 Task: Find connections with filter location Sirumugai with filter topic #nowhiringwith filter profile language Potuguese with filter current company Rebel Foods with filter school D.A.V.P.G College, Dehradun with filter industry Personal Care Services with filter service category Editing with filter keywords title Overseer
Action: Mouse moved to (508, 72)
Screenshot: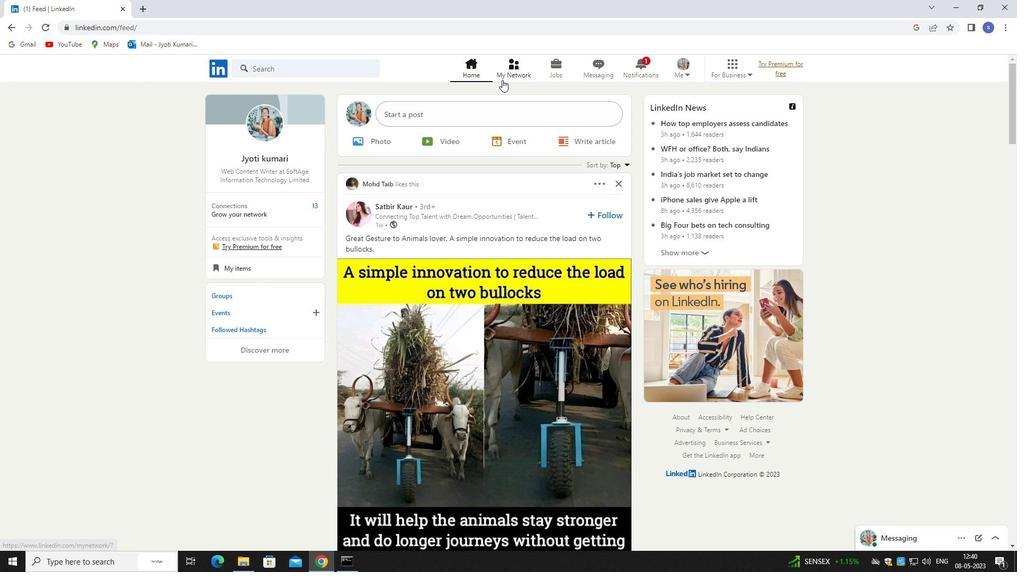 
Action: Mouse pressed left at (508, 72)
Screenshot: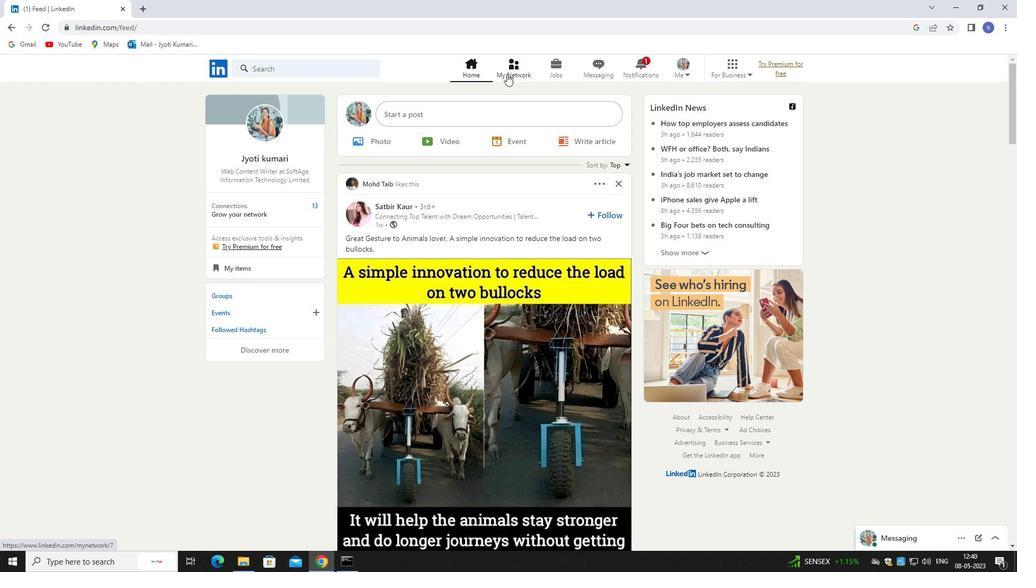 
Action: Mouse pressed left at (508, 72)
Screenshot: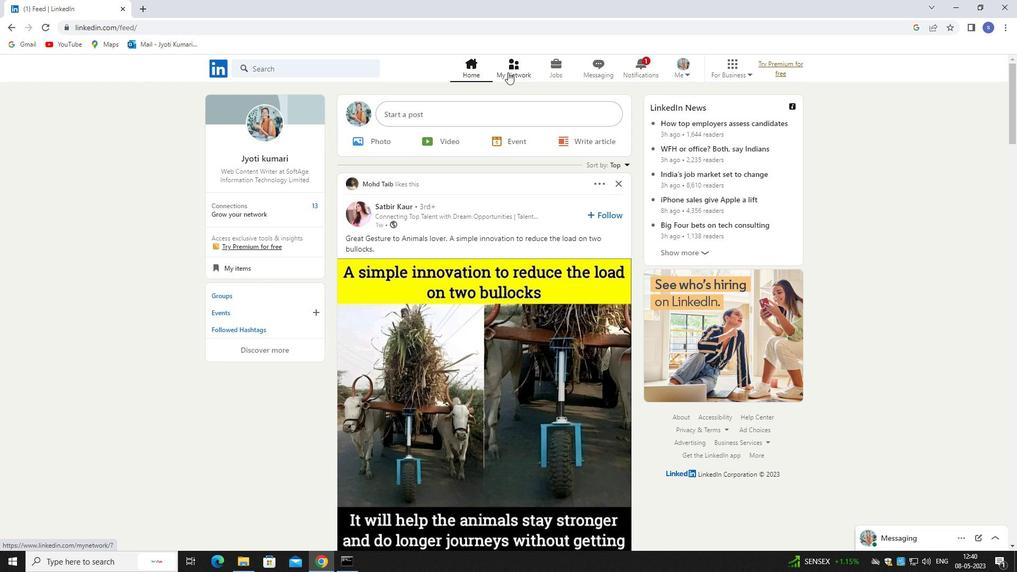 
Action: Mouse moved to (334, 126)
Screenshot: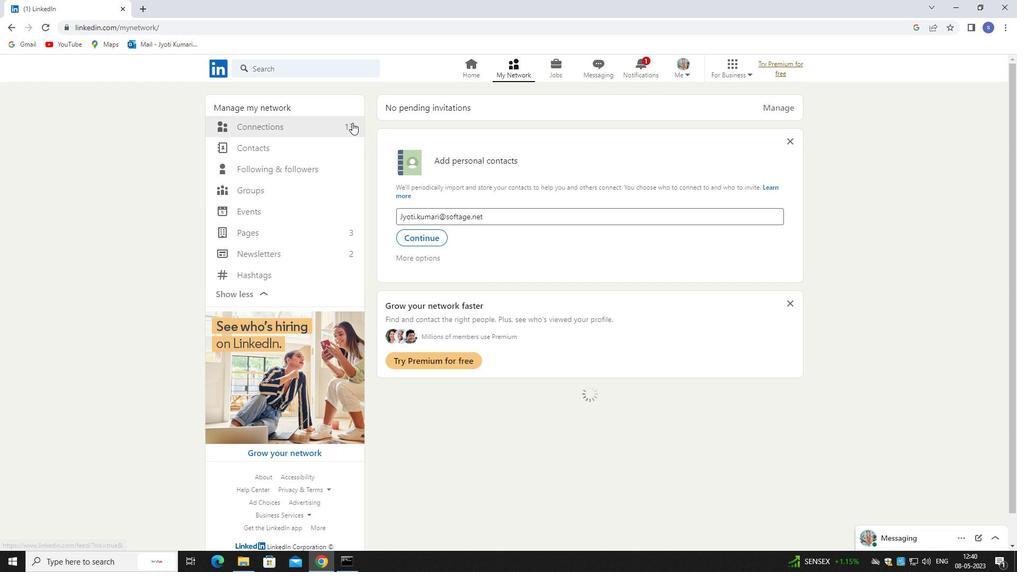 
Action: Mouse pressed left at (334, 126)
Screenshot: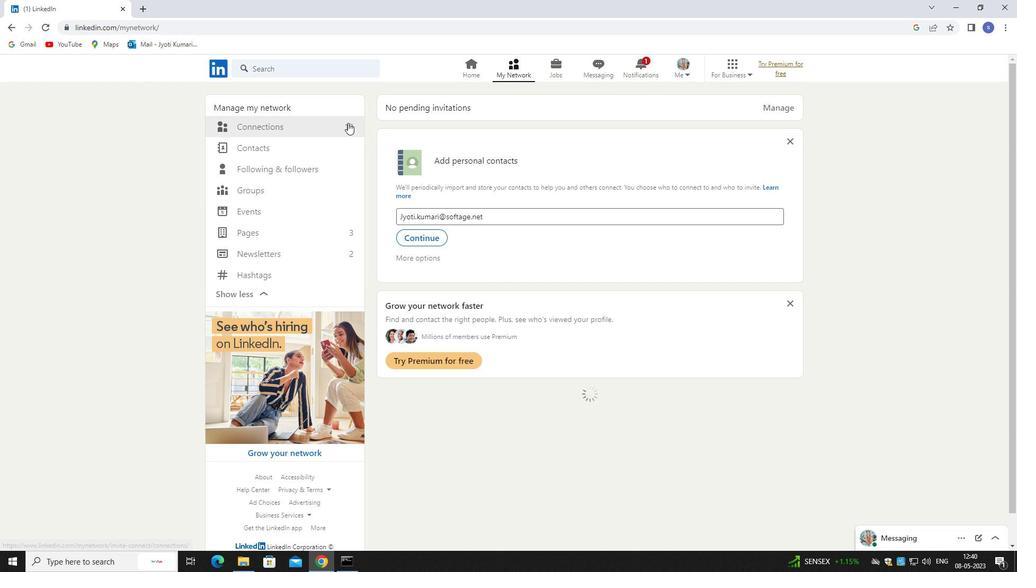 
Action: Mouse moved to (334, 126)
Screenshot: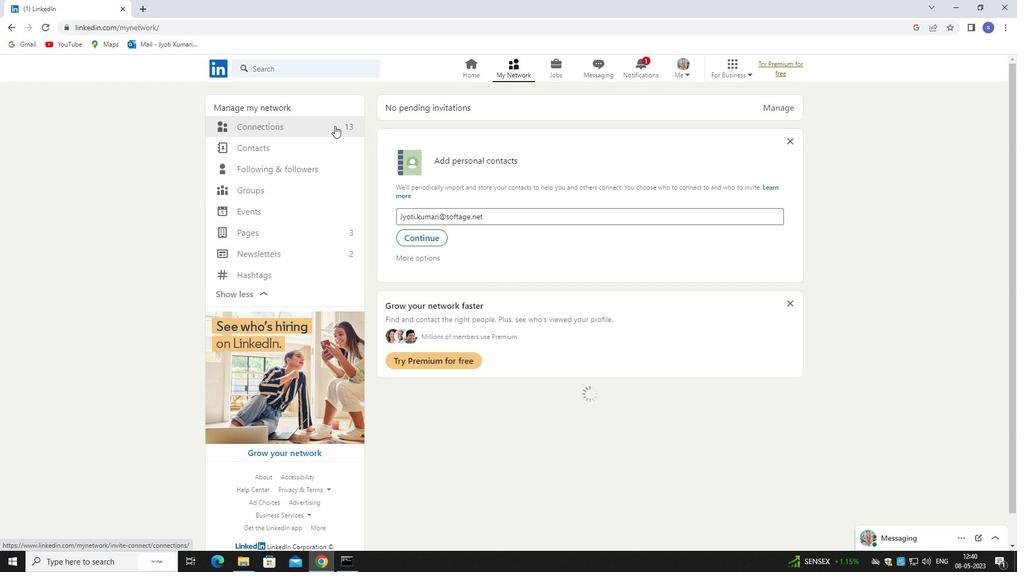 
Action: Mouse pressed left at (334, 126)
Screenshot: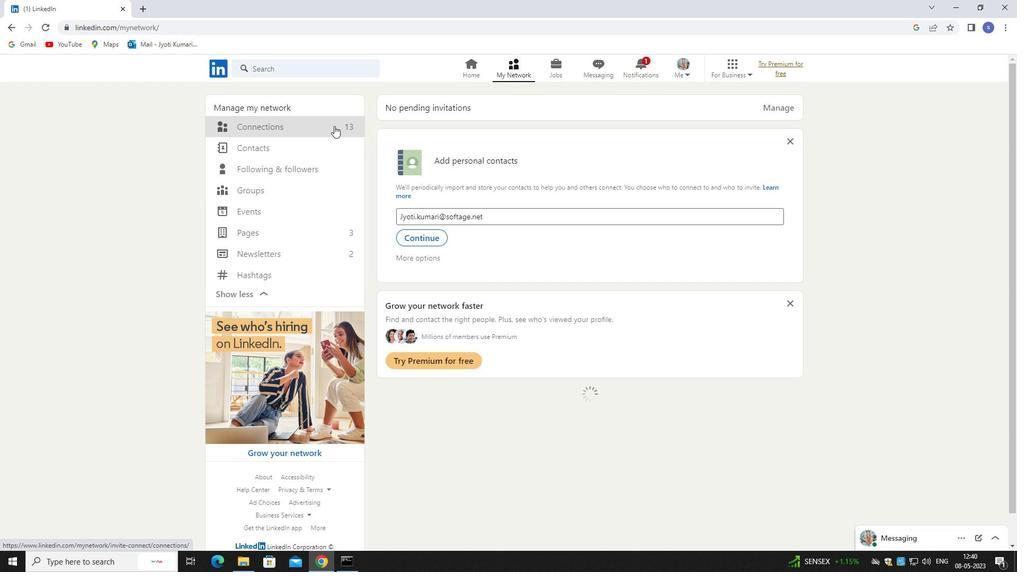 
Action: Mouse moved to (573, 123)
Screenshot: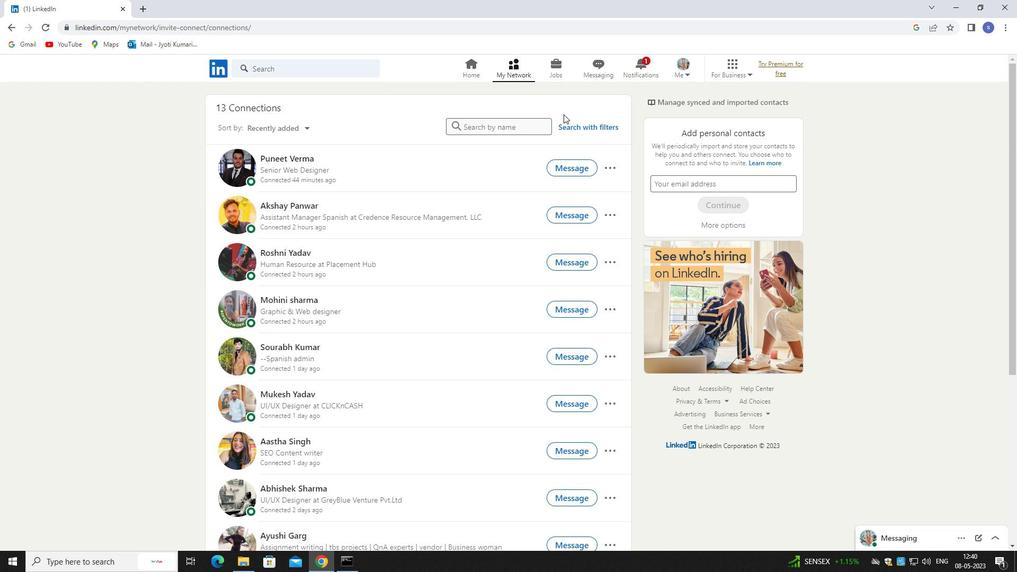 
Action: Mouse pressed left at (573, 123)
Screenshot: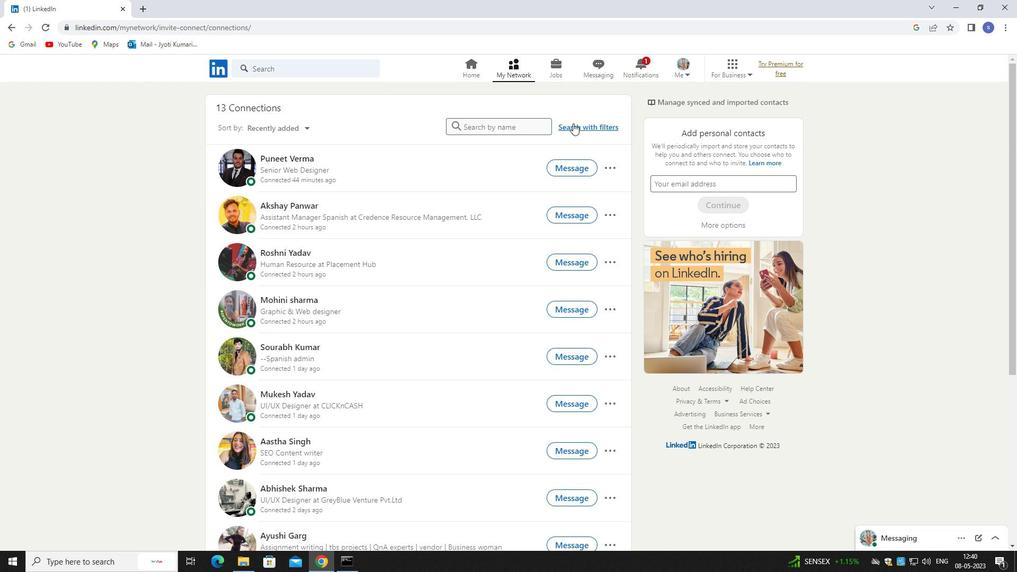 
Action: Mouse moved to (539, 96)
Screenshot: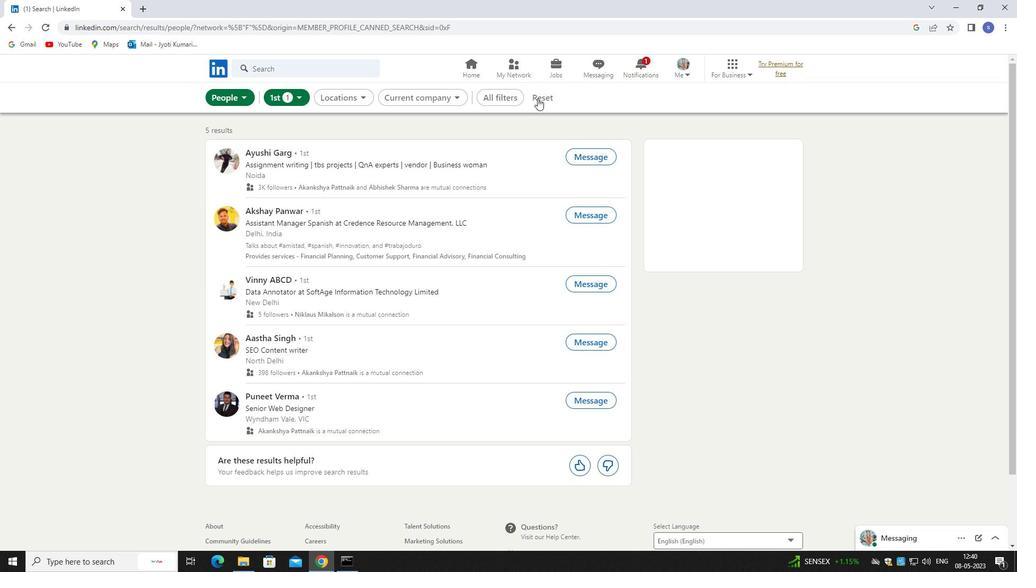 
Action: Mouse pressed left at (539, 96)
Screenshot: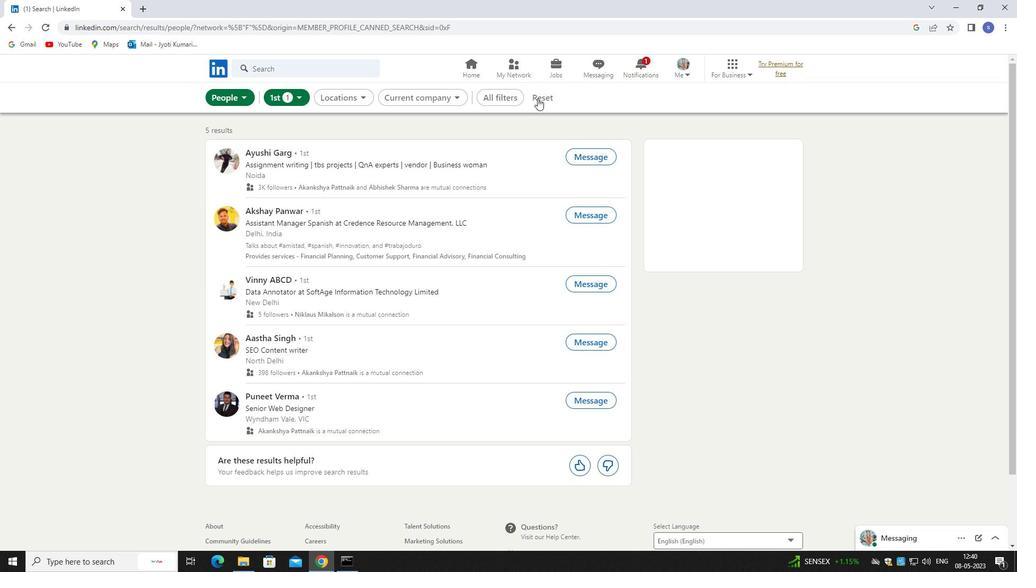 
Action: Mouse moved to (533, 95)
Screenshot: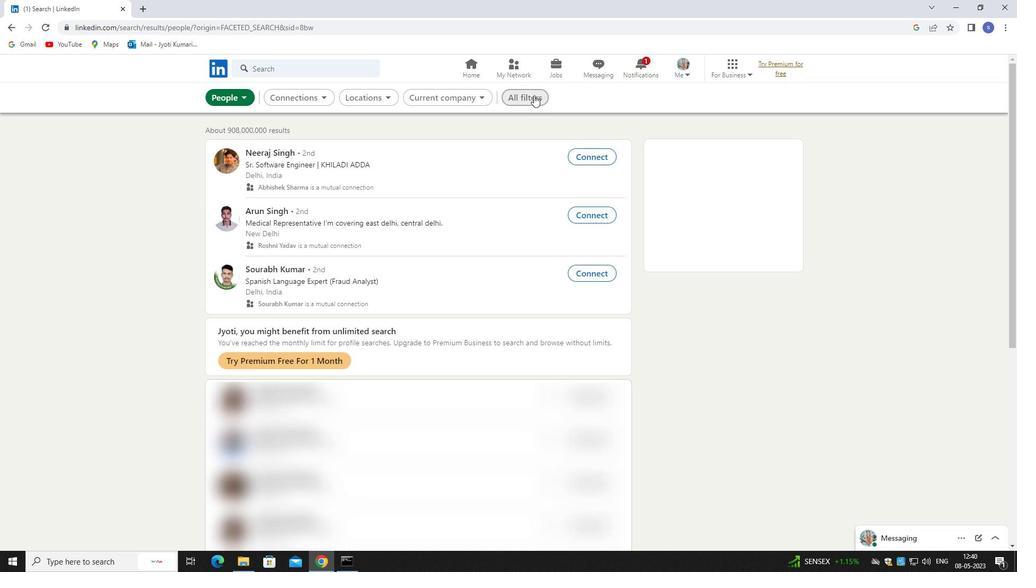 
Action: Mouse pressed left at (533, 95)
Screenshot: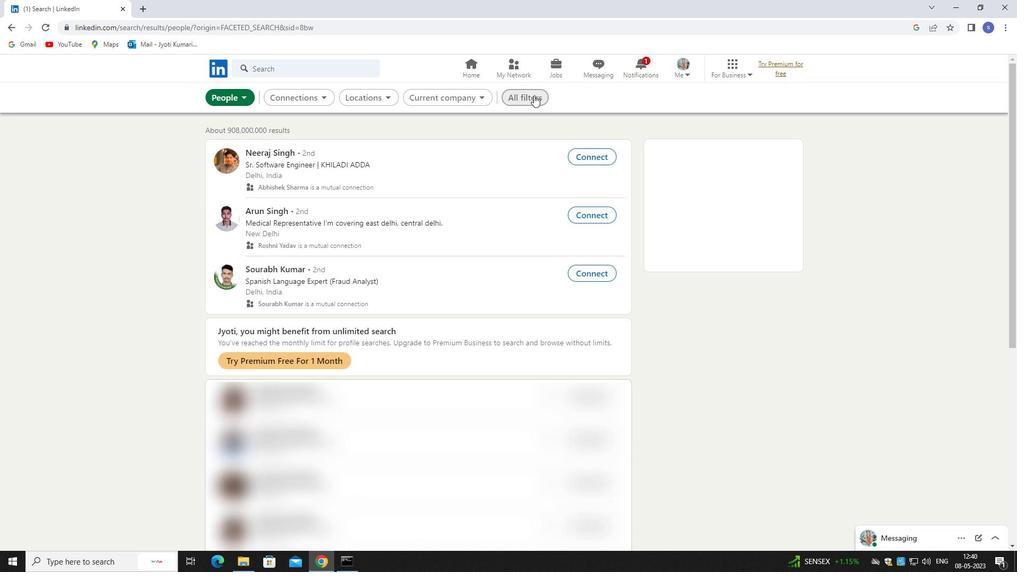 
Action: Mouse moved to (884, 410)
Screenshot: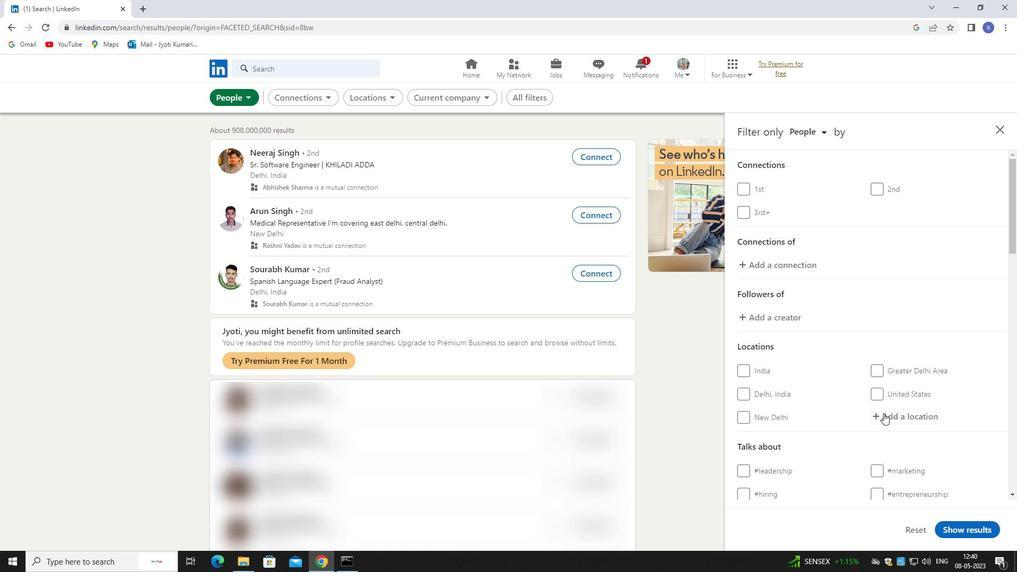
Action: Mouse pressed left at (884, 410)
Screenshot: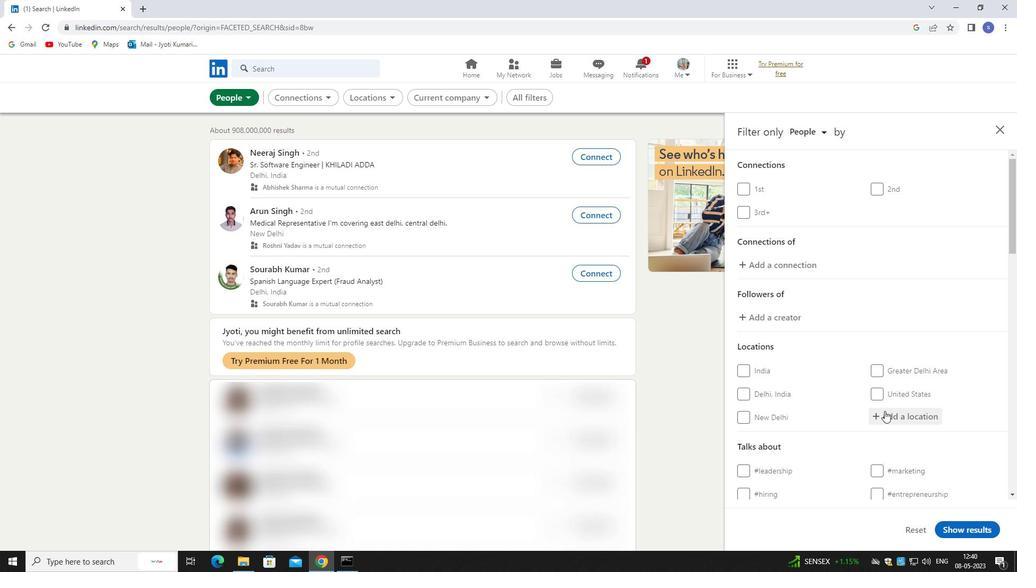 
Action: Mouse moved to (828, 375)
Screenshot: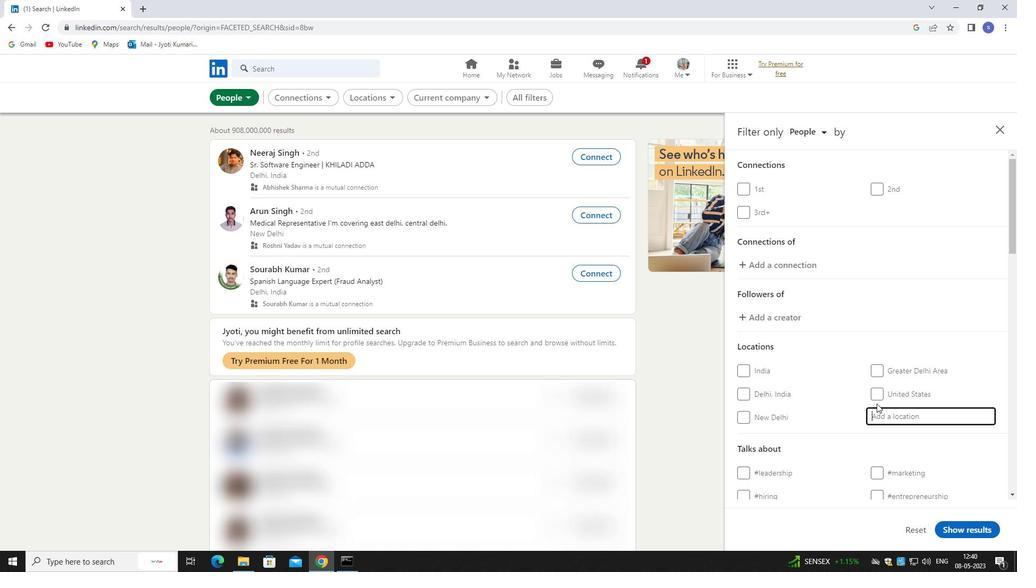 
Action: Key pressed sirumuh<Key.backspace>gai<Key.enter>
Screenshot: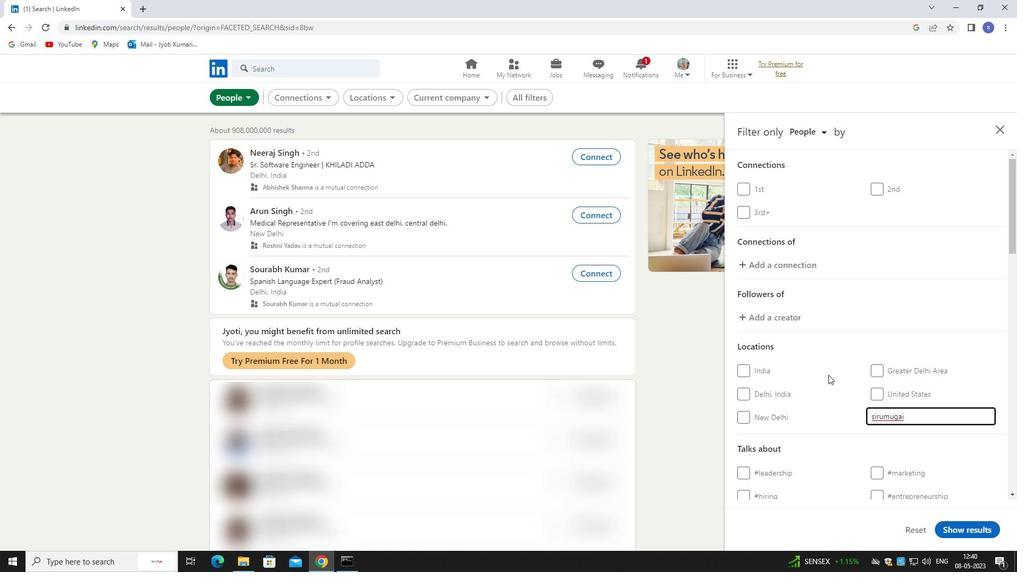 
Action: Mouse moved to (883, 406)
Screenshot: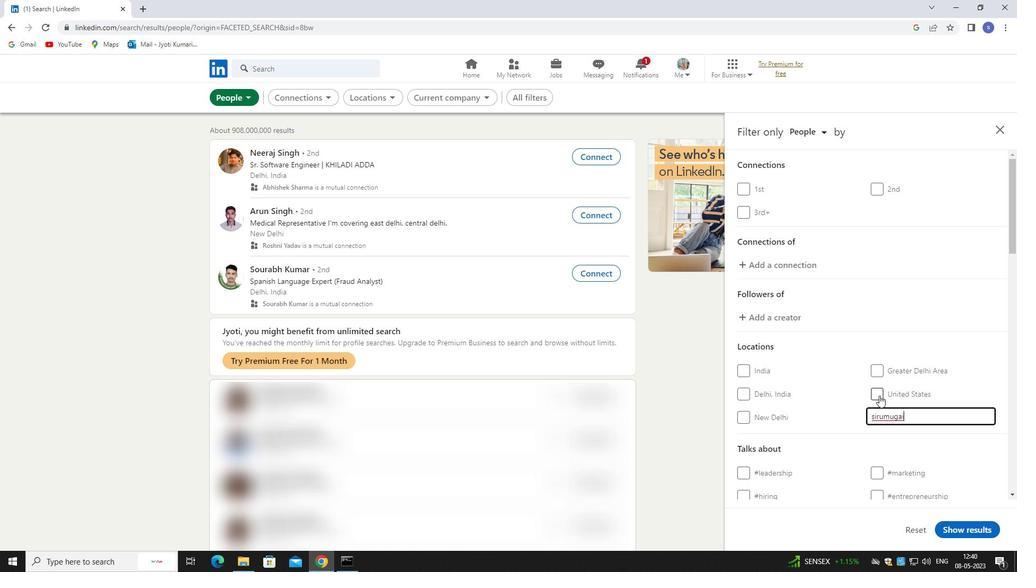 
Action: Mouse scrolled (883, 405) with delta (0, 0)
Screenshot: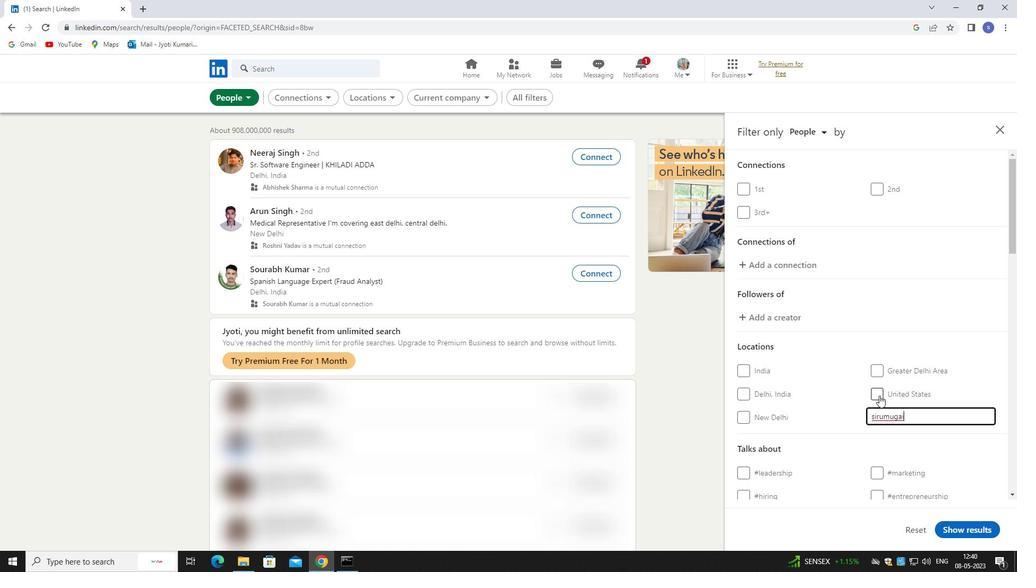 
Action: Mouse moved to (886, 412)
Screenshot: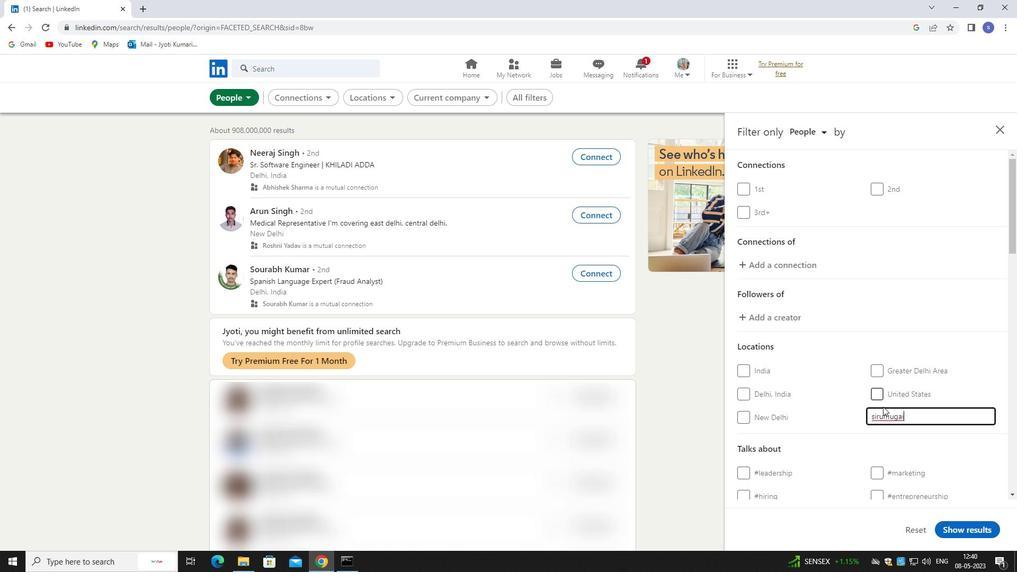 
Action: Mouse scrolled (886, 412) with delta (0, 0)
Screenshot: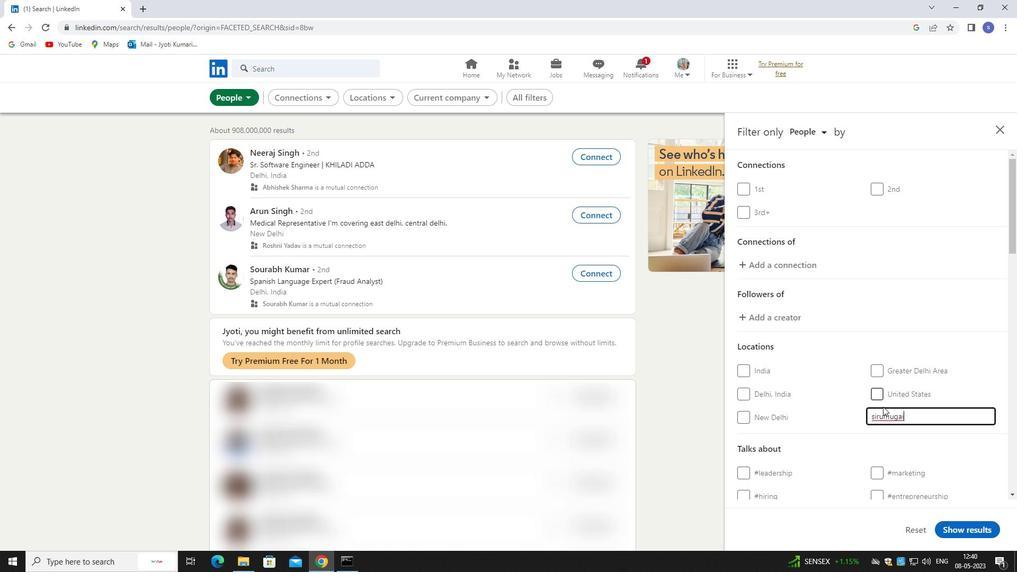 
Action: Mouse moved to (886, 415)
Screenshot: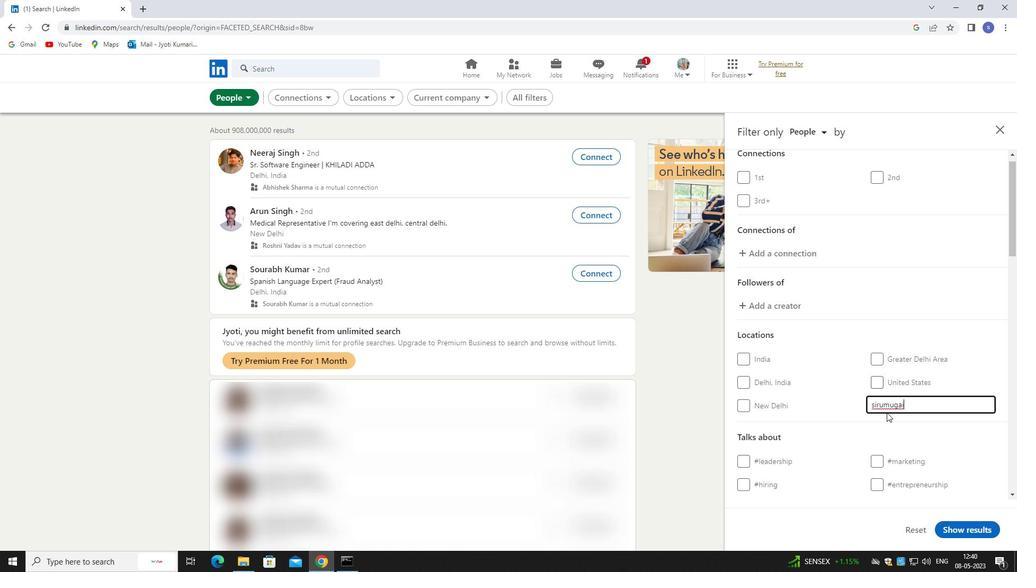 
Action: Mouse scrolled (886, 415) with delta (0, 0)
Screenshot: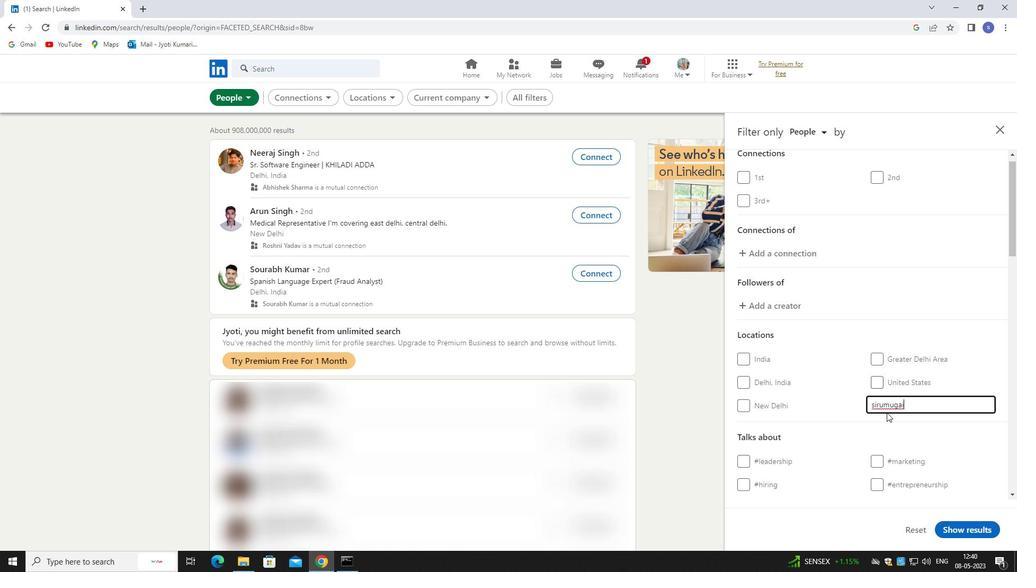 
Action: Mouse moved to (912, 353)
Screenshot: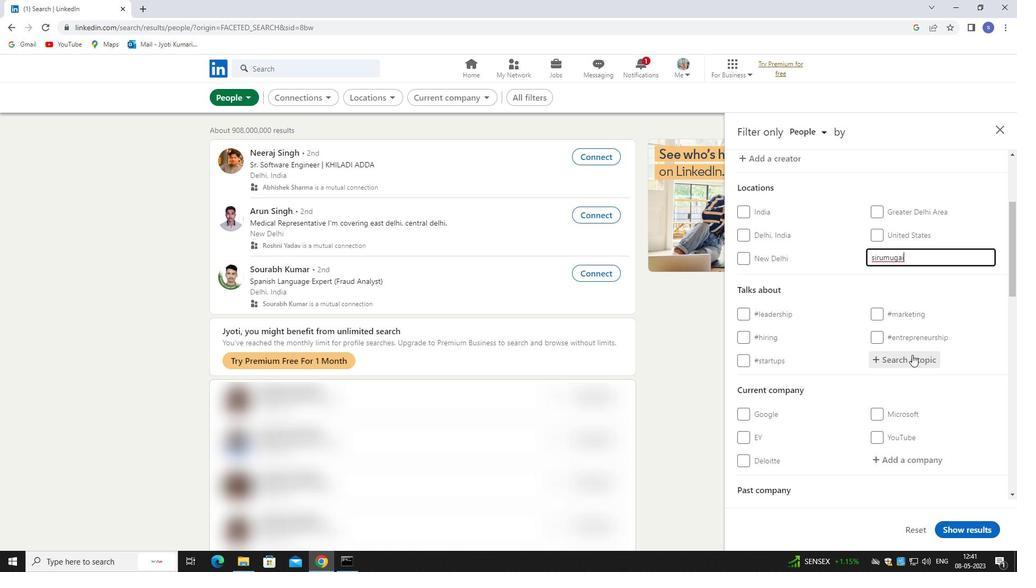 
Action: Mouse pressed left at (912, 353)
Screenshot: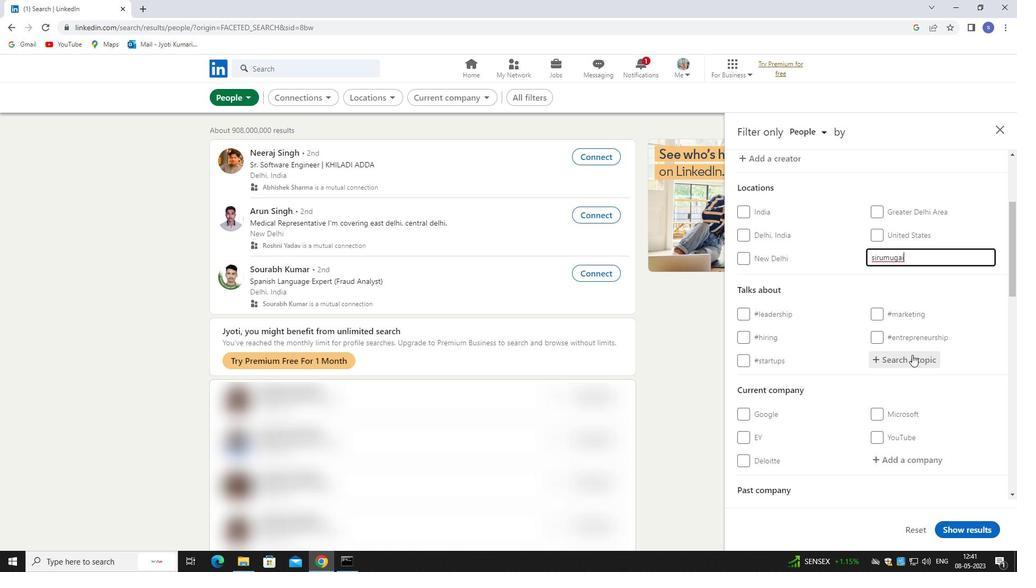 
Action: Mouse moved to (913, 360)
Screenshot: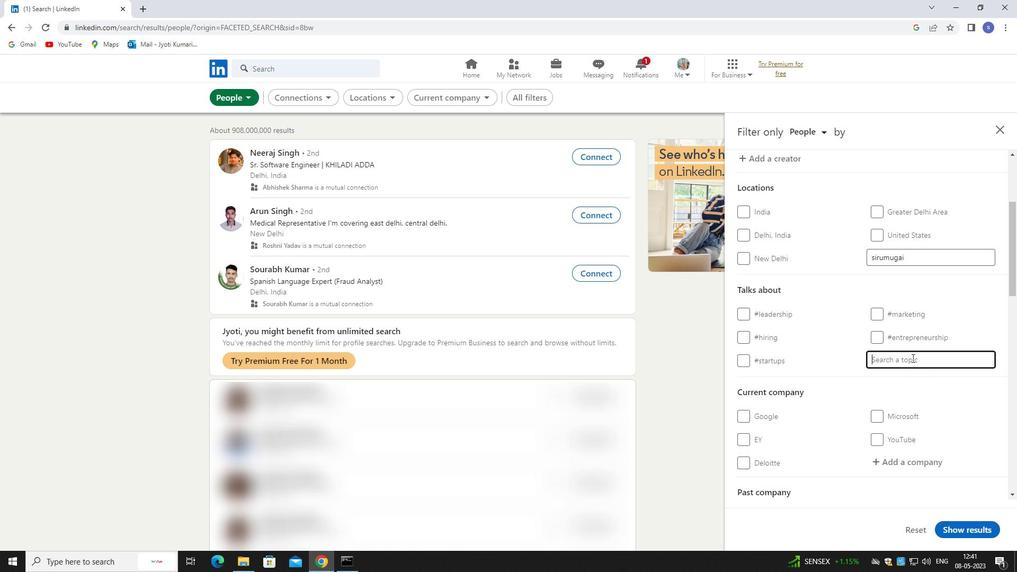 
Action: Key pressed nowhiri
Screenshot: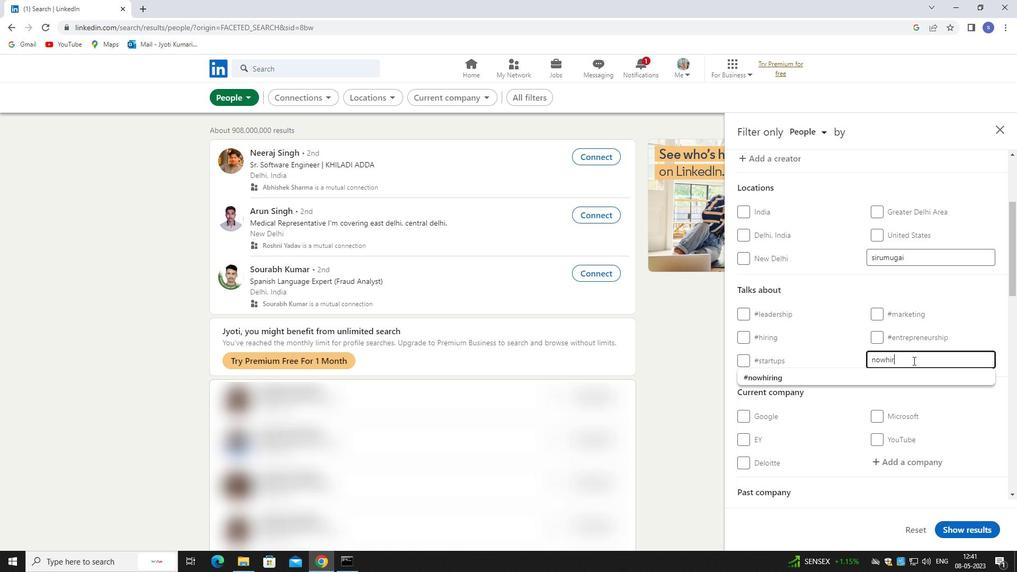 
Action: Mouse moved to (818, 375)
Screenshot: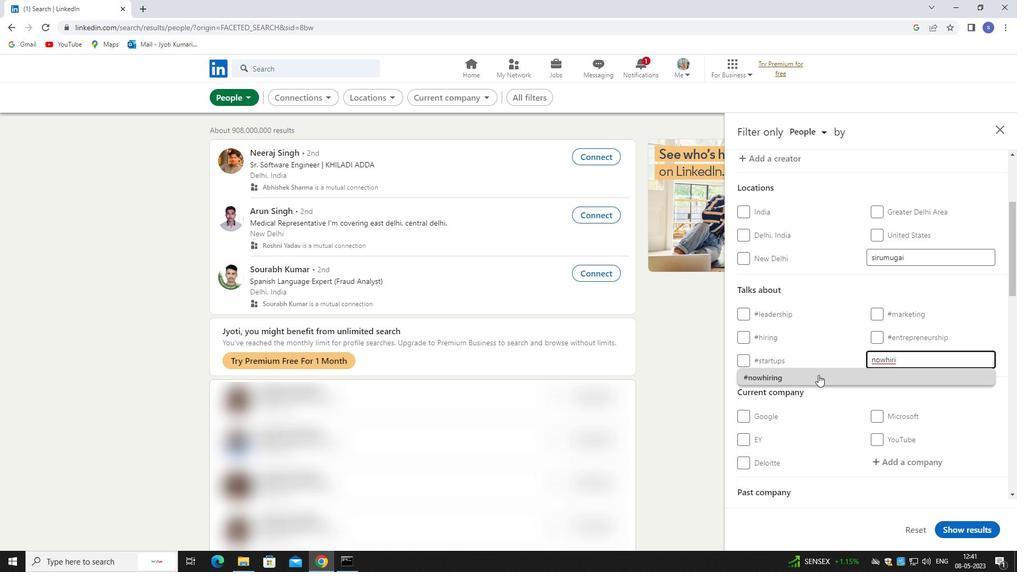
Action: Mouse pressed left at (818, 375)
Screenshot: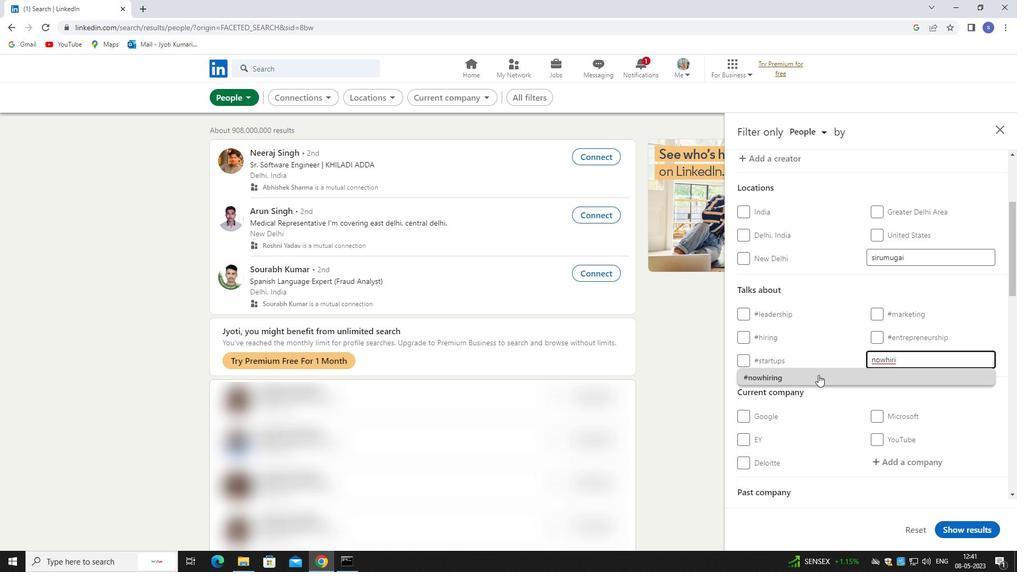 
Action: Mouse moved to (854, 397)
Screenshot: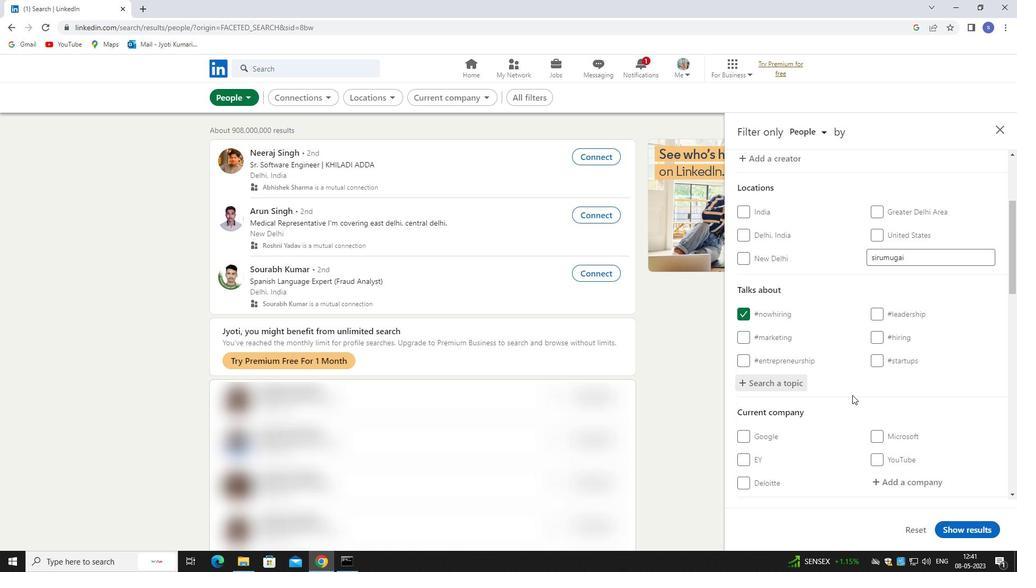
Action: Mouse scrolled (854, 397) with delta (0, 0)
Screenshot: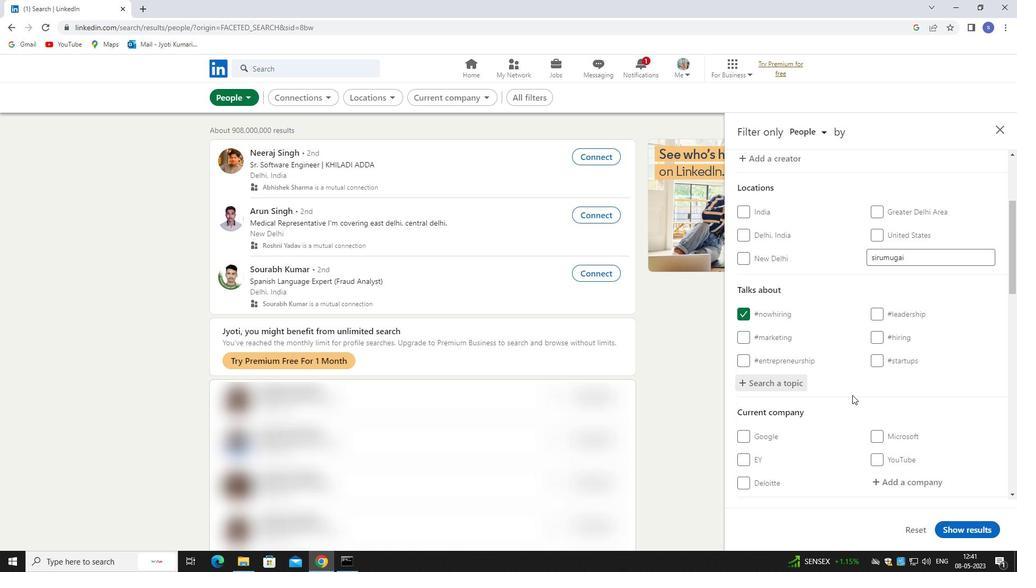 
Action: Mouse moved to (875, 415)
Screenshot: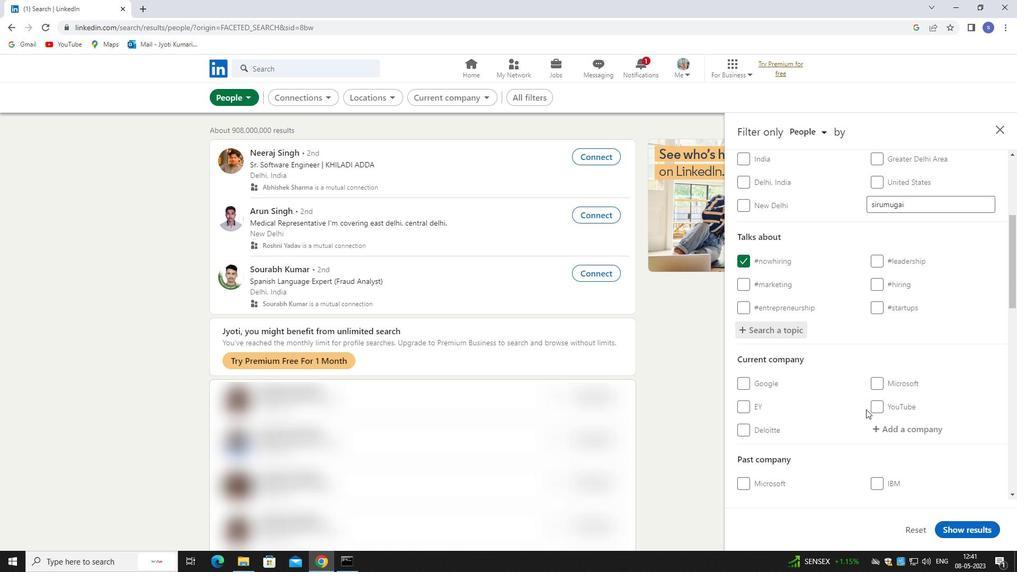 
Action: Mouse scrolled (875, 415) with delta (0, 0)
Screenshot: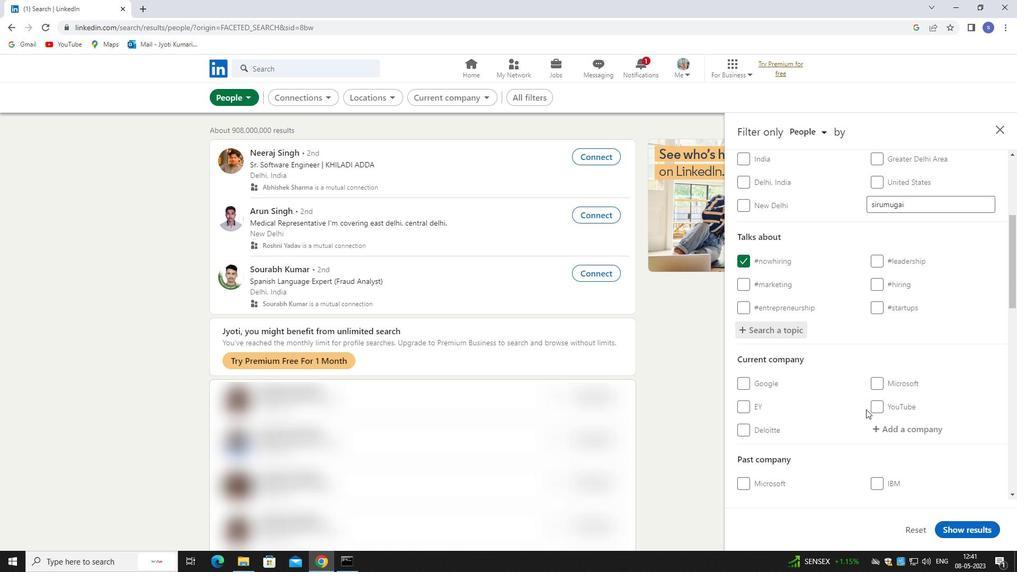 
Action: Mouse moved to (918, 378)
Screenshot: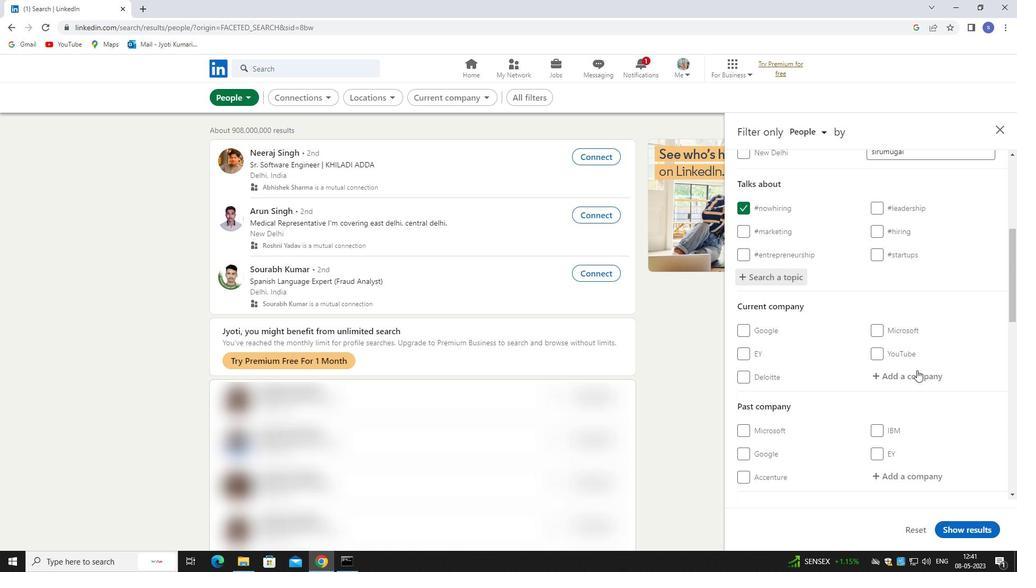 
Action: Mouse pressed left at (918, 378)
Screenshot: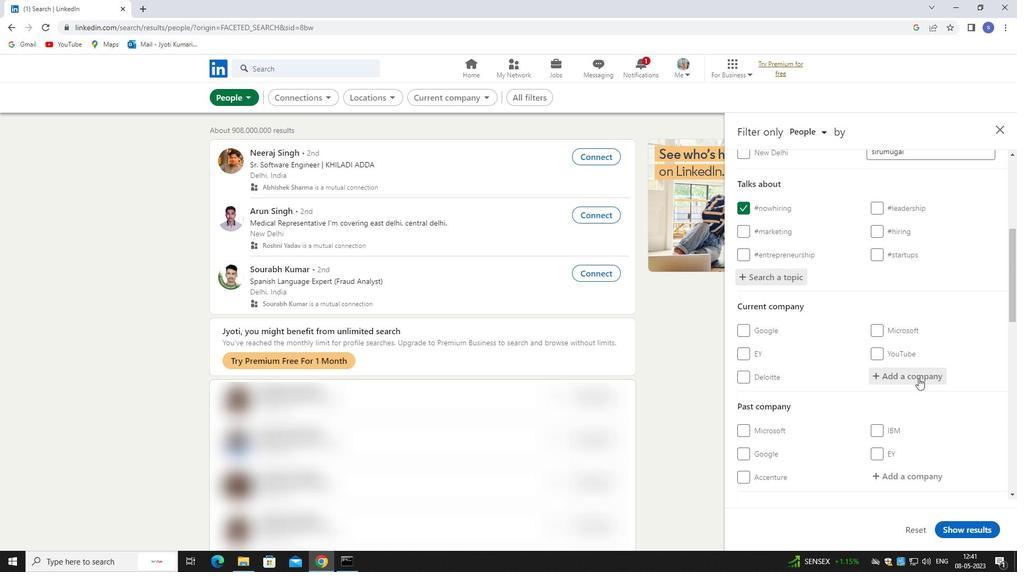 
Action: Mouse moved to (882, 363)
Screenshot: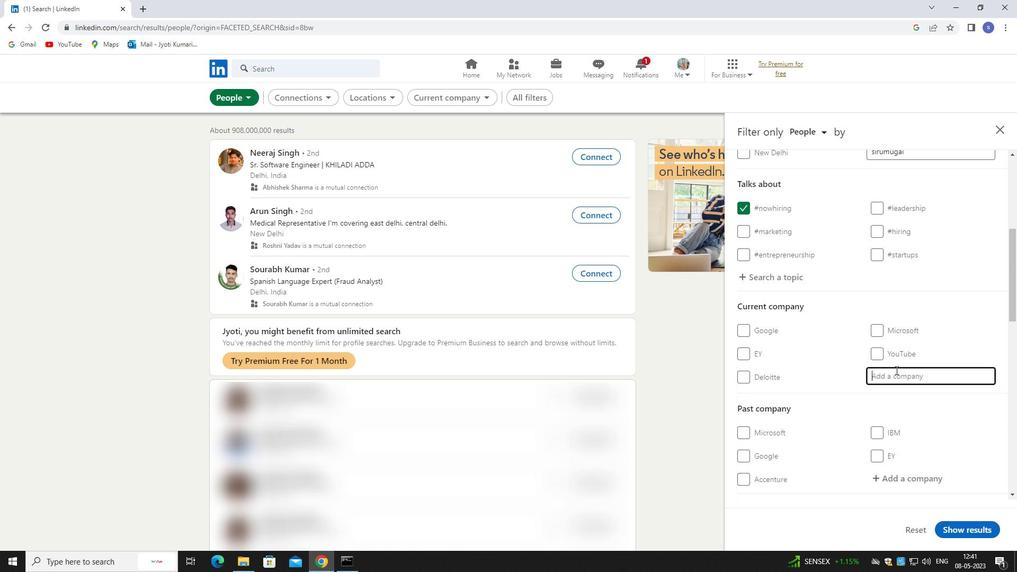 
Action: Key pressed <Key.shift>REBEL<Key.space>F
Screenshot: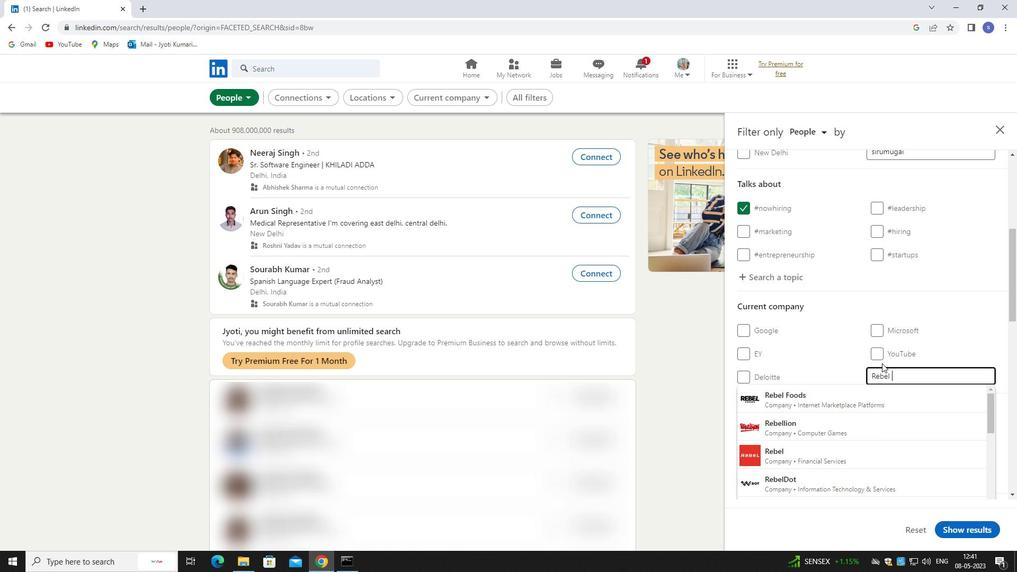 
Action: Mouse moved to (851, 402)
Screenshot: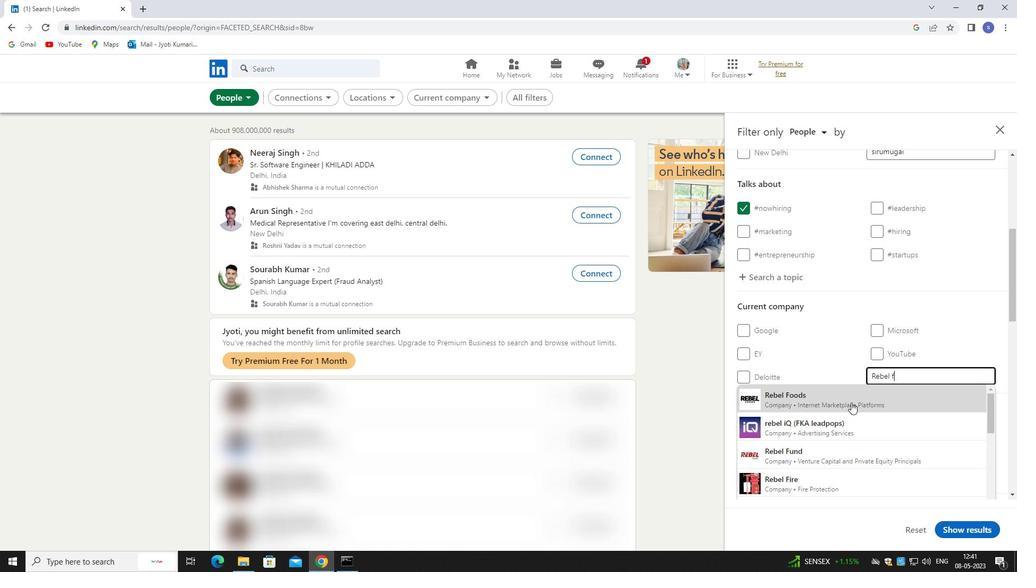 
Action: Mouse pressed left at (851, 402)
Screenshot: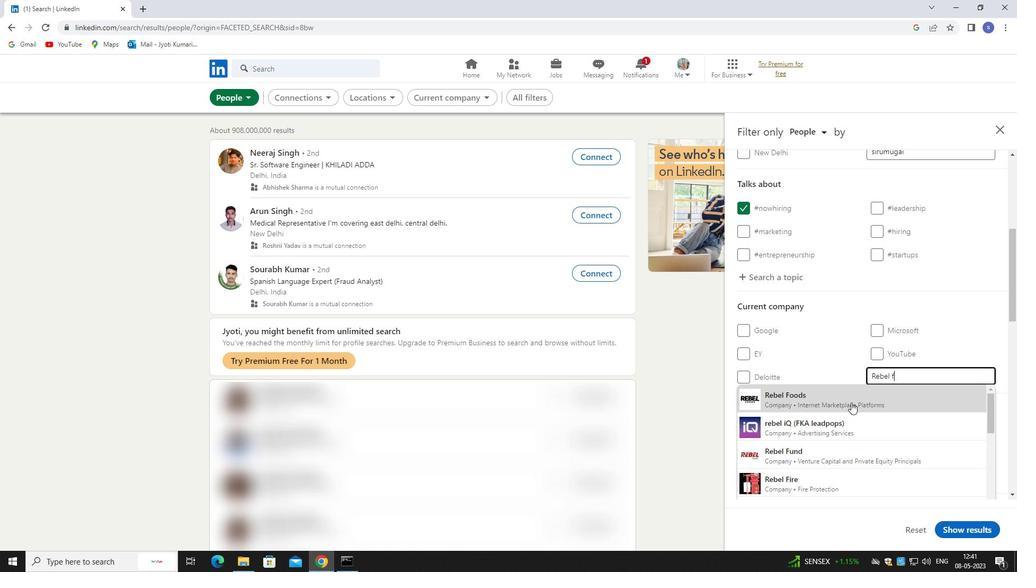 
Action: Mouse moved to (858, 407)
Screenshot: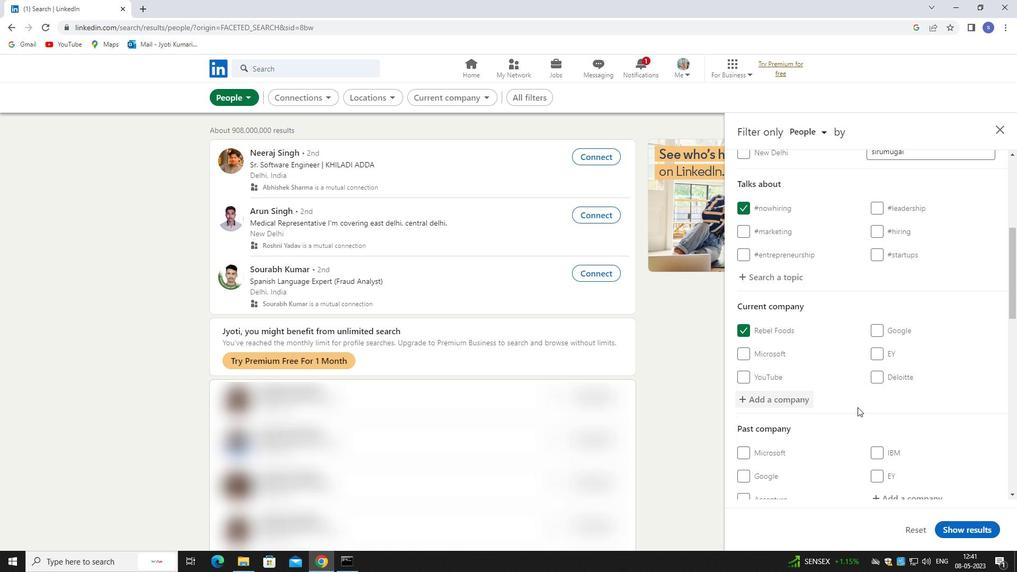 
Action: Mouse scrolled (858, 407) with delta (0, 0)
Screenshot: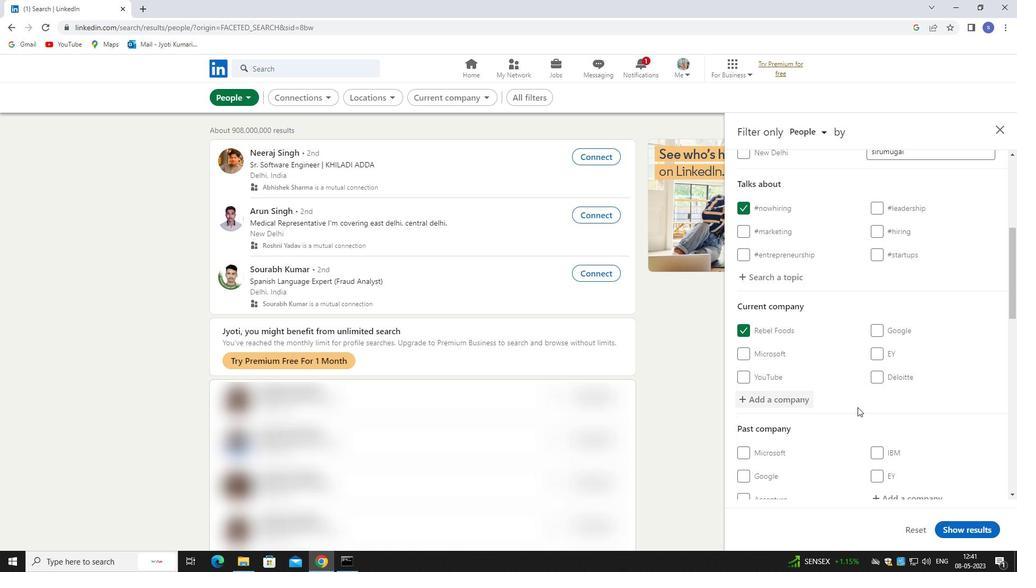
Action: Mouse moved to (858, 407)
Screenshot: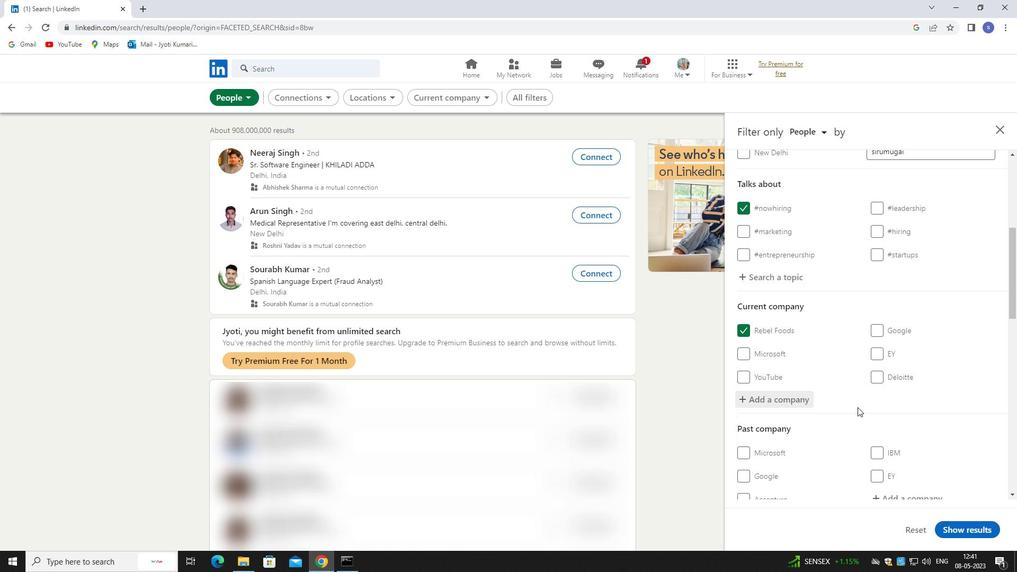 
Action: Mouse scrolled (858, 407) with delta (0, 0)
Screenshot: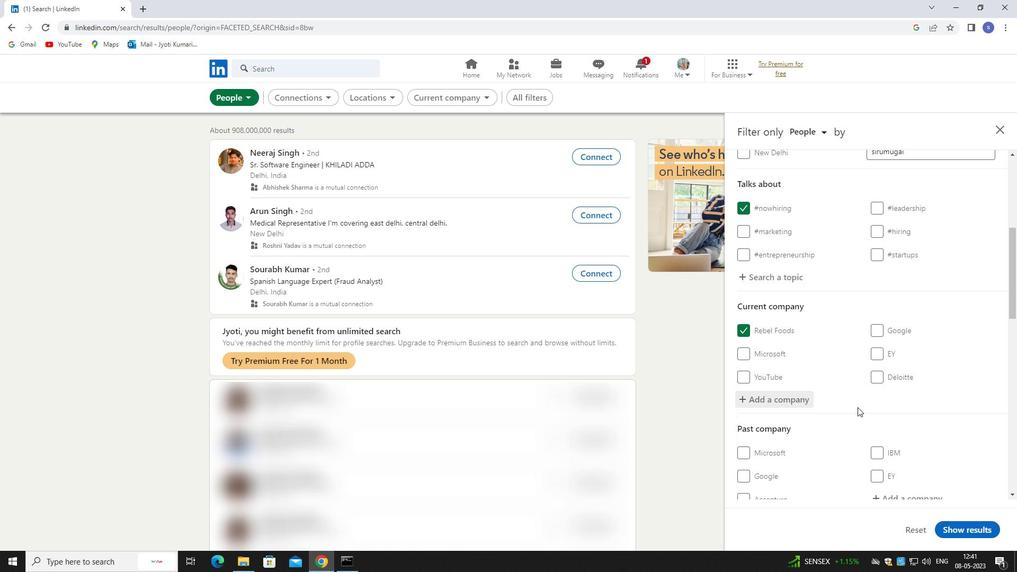 
Action: Mouse moved to (859, 408)
Screenshot: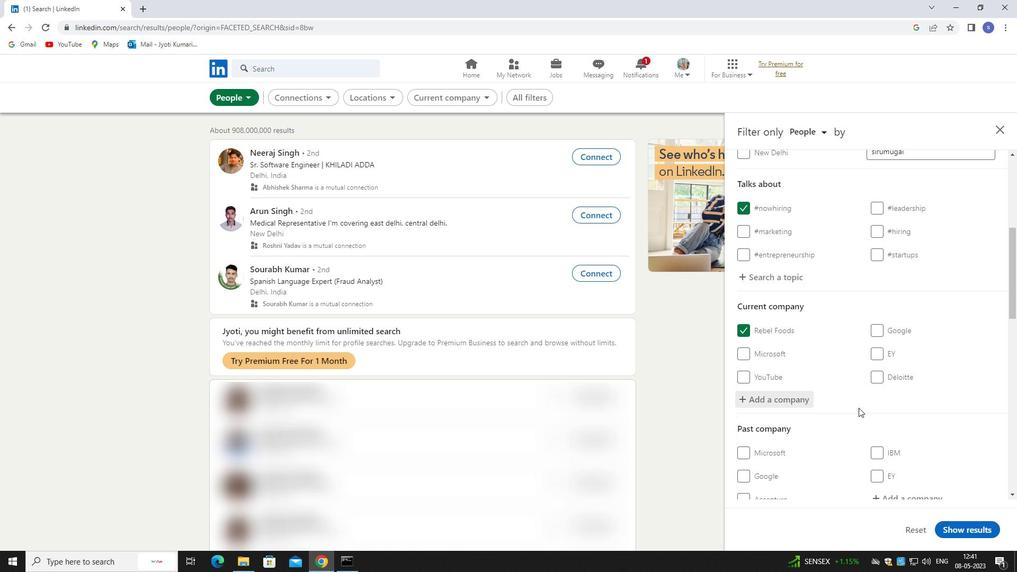 
Action: Mouse scrolled (859, 407) with delta (0, 0)
Screenshot: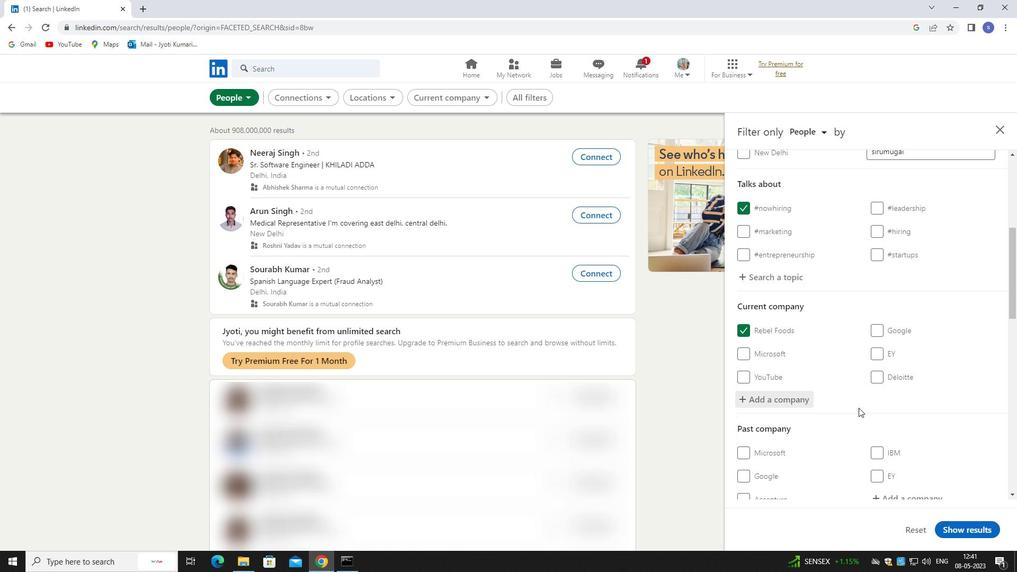 
Action: Mouse moved to (918, 437)
Screenshot: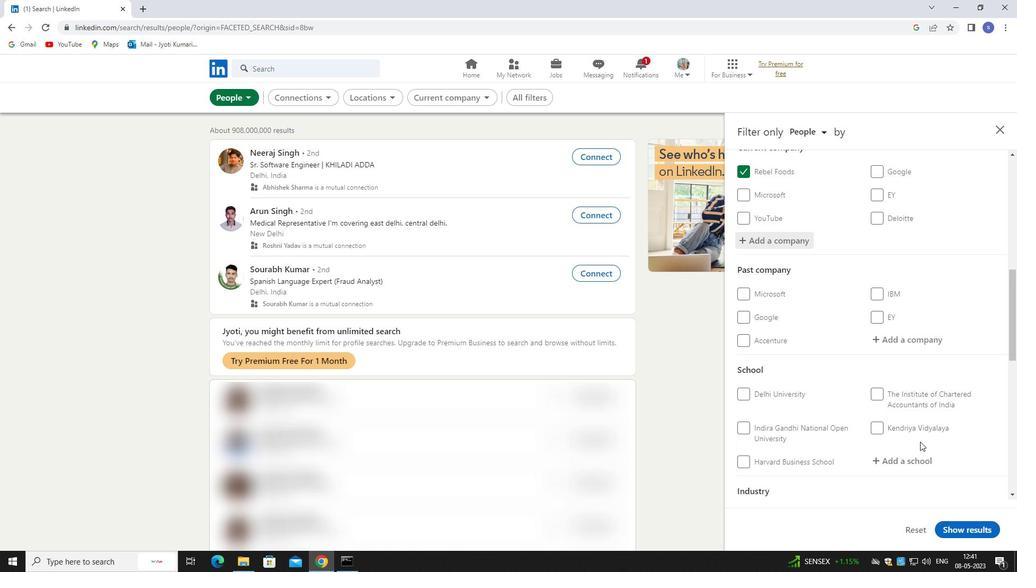 
Action: Mouse scrolled (918, 437) with delta (0, 0)
Screenshot: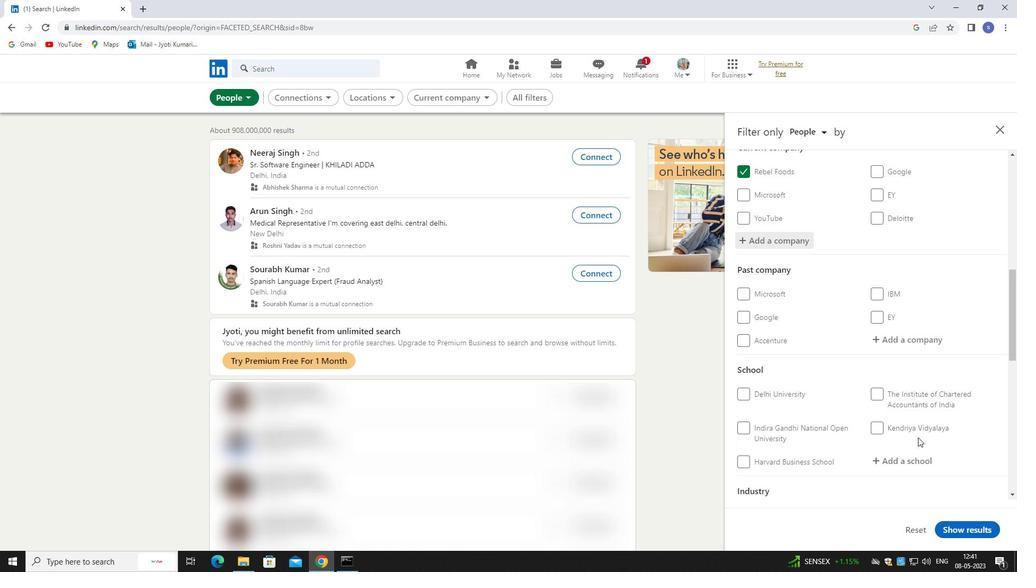 
Action: Mouse scrolled (918, 437) with delta (0, 0)
Screenshot: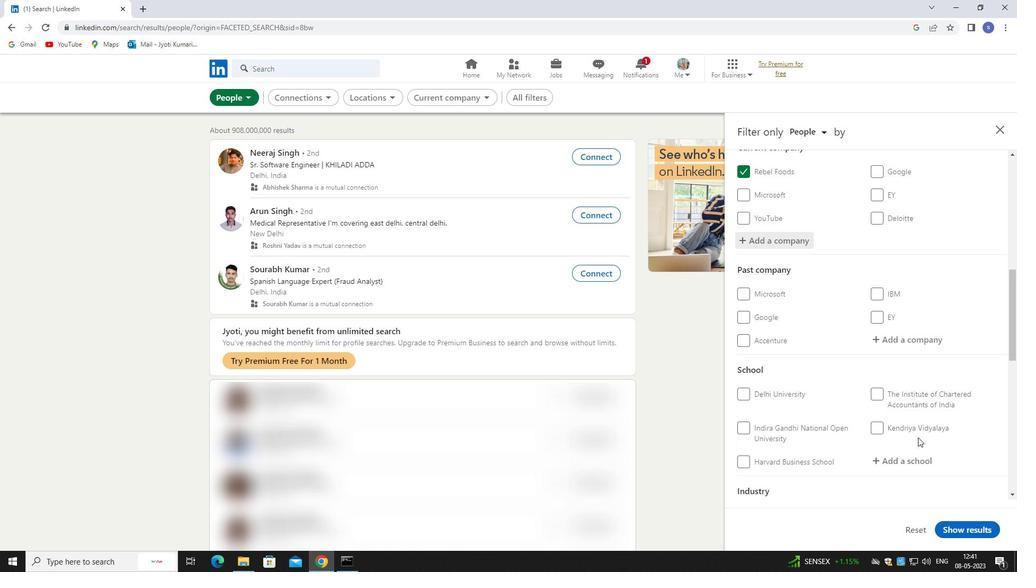 
Action: Mouse moved to (902, 359)
Screenshot: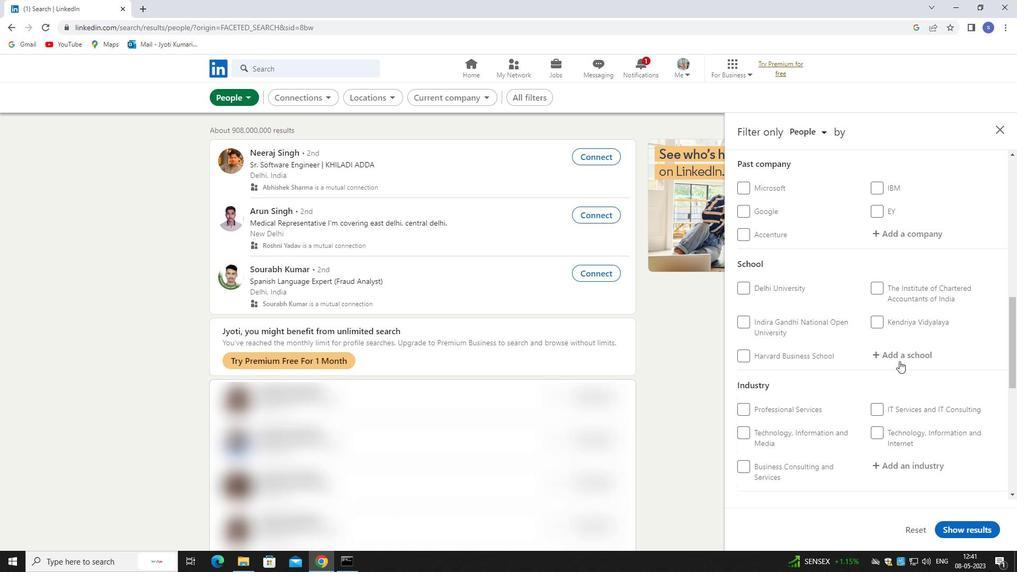 
Action: Mouse pressed left at (902, 359)
Screenshot: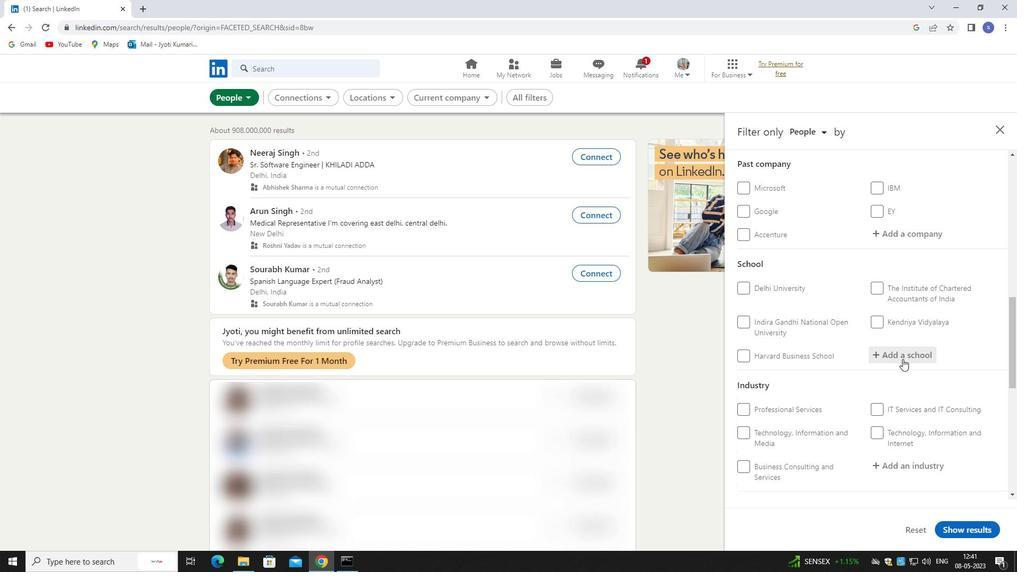 
Action: Mouse moved to (900, 376)
Screenshot: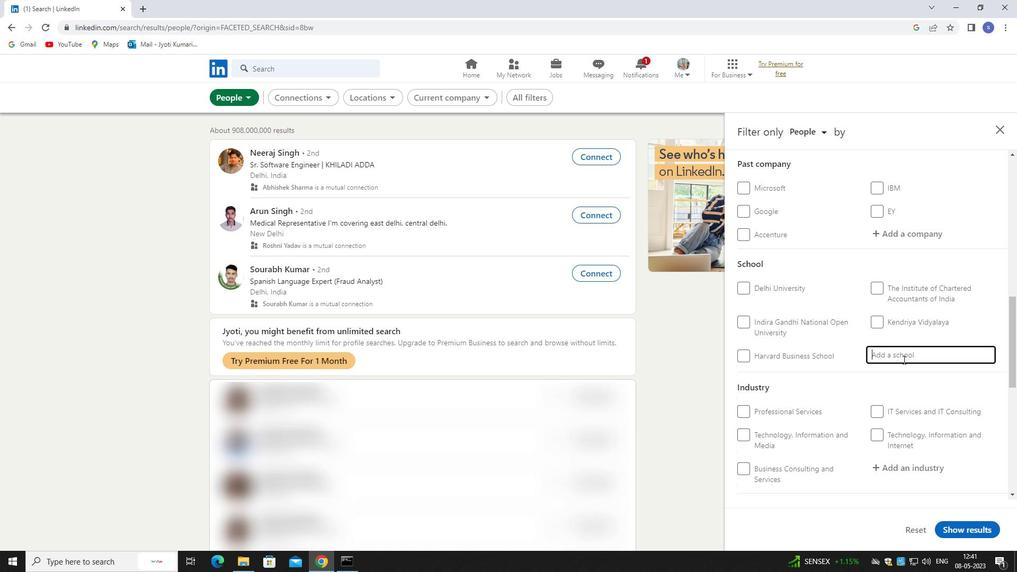 
Action: Key pressed <Key.shift>D.<Key.shift>A.<Key.shift>V.<Key.shift>P.<Key.shift>G
Screenshot: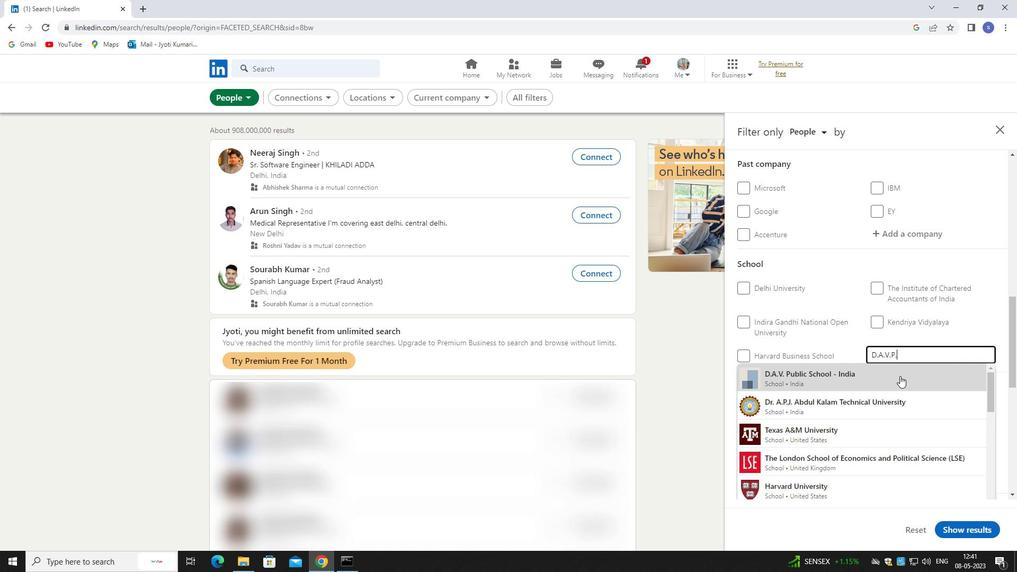 
Action: Mouse moved to (913, 406)
Screenshot: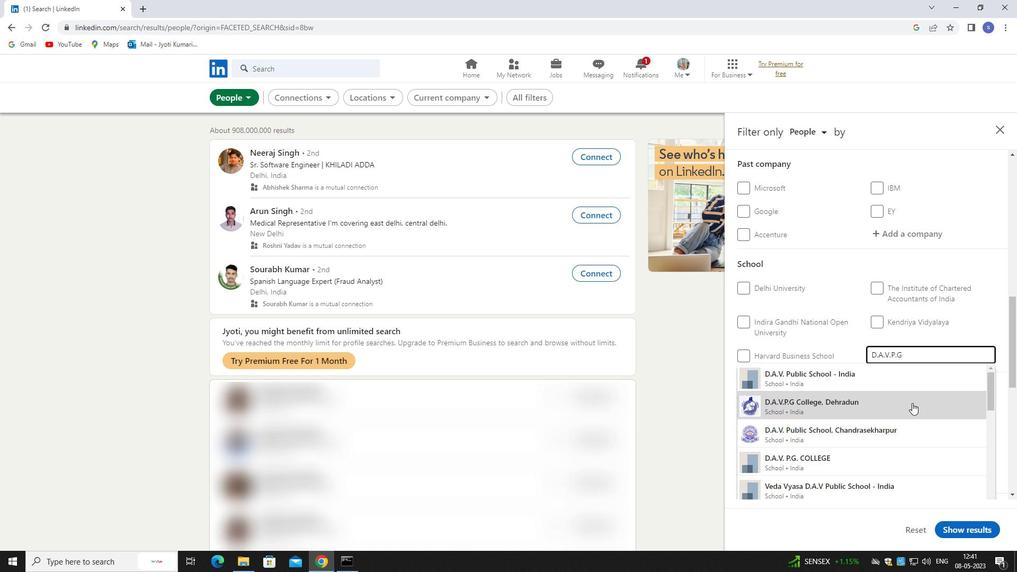 
Action: Mouse pressed left at (913, 406)
Screenshot: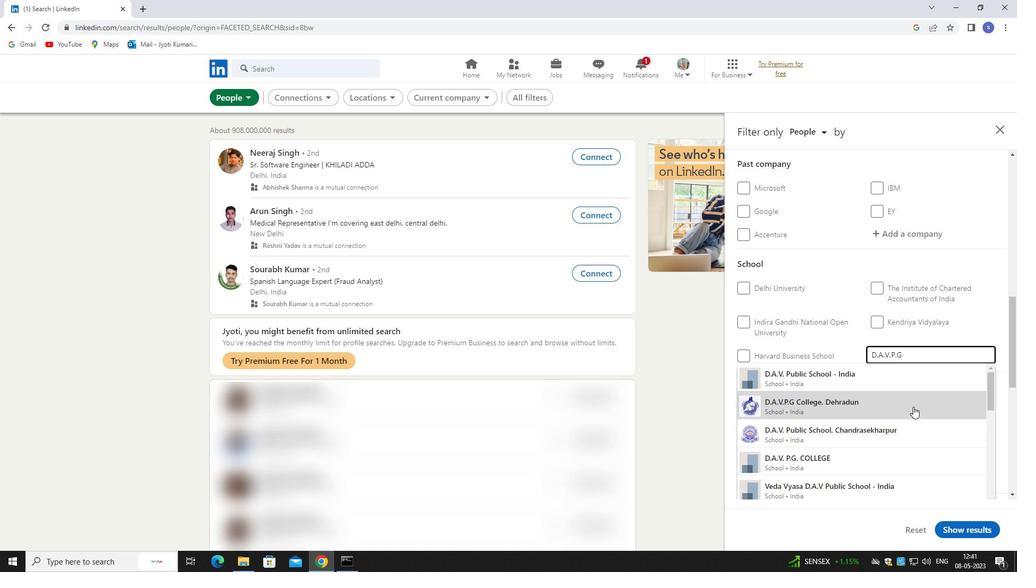
Action: Mouse moved to (914, 401)
Screenshot: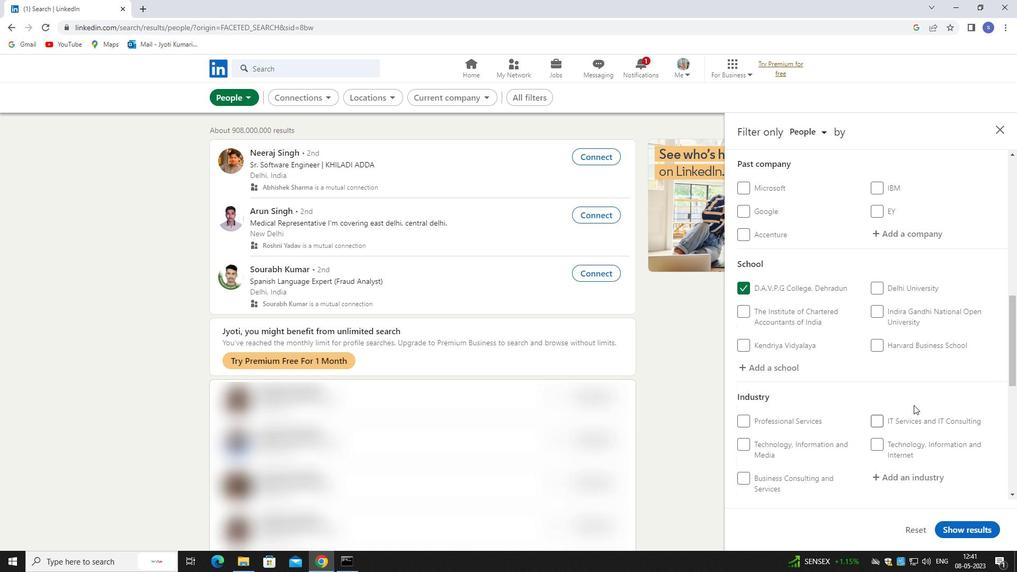 
Action: Mouse scrolled (914, 400) with delta (0, 0)
Screenshot: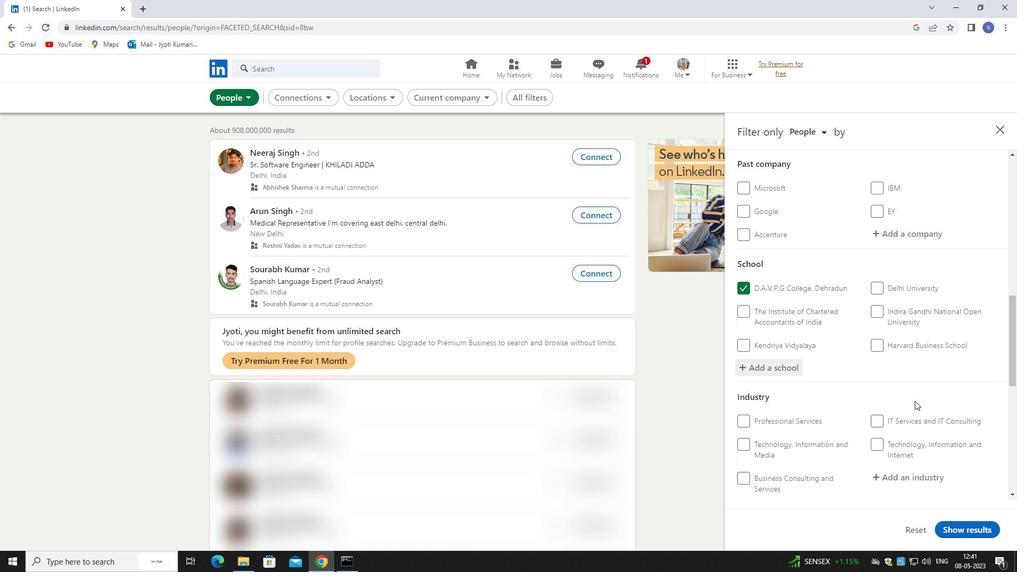 
Action: Mouse scrolled (914, 400) with delta (0, 0)
Screenshot: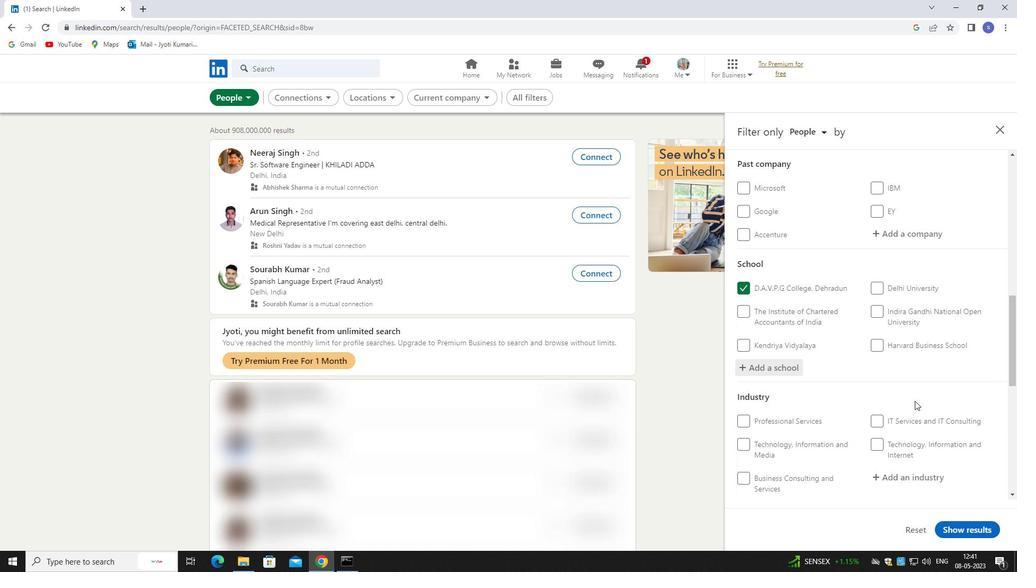 
Action: Mouse scrolled (914, 400) with delta (0, 0)
Screenshot: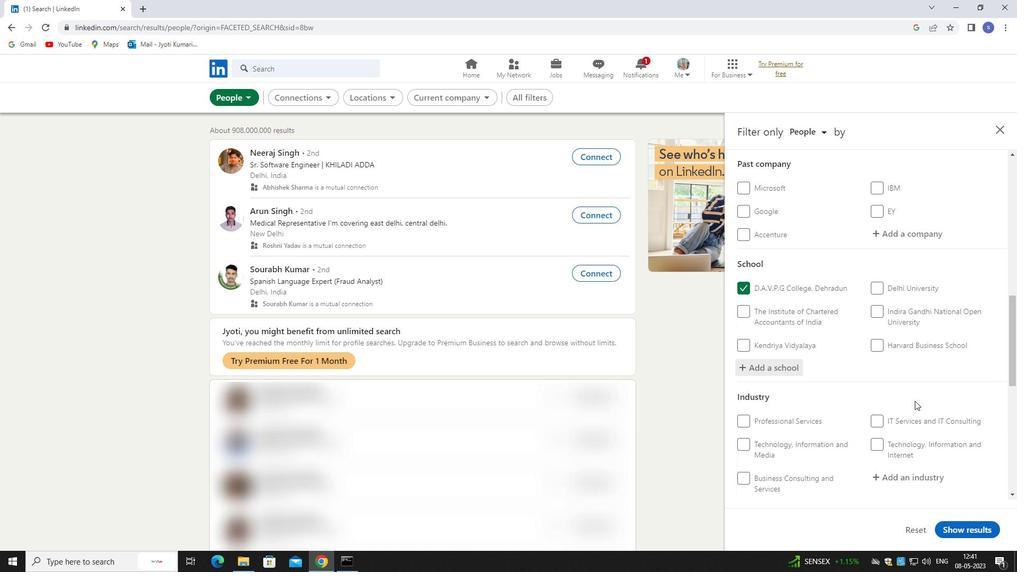 
Action: Mouse moved to (919, 317)
Screenshot: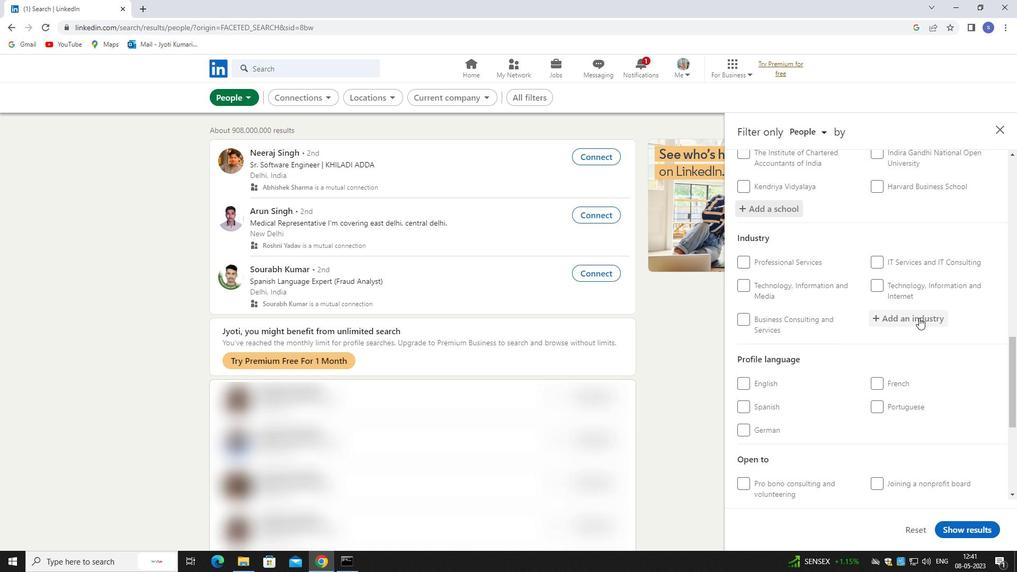 
Action: Mouse pressed left at (919, 317)
Screenshot: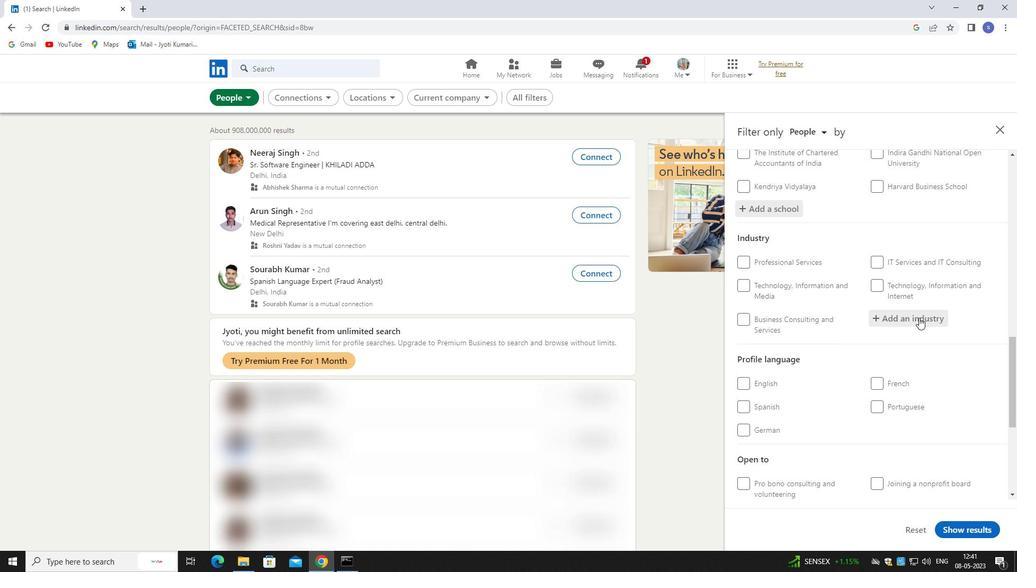 
Action: Mouse moved to (911, 336)
Screenshot: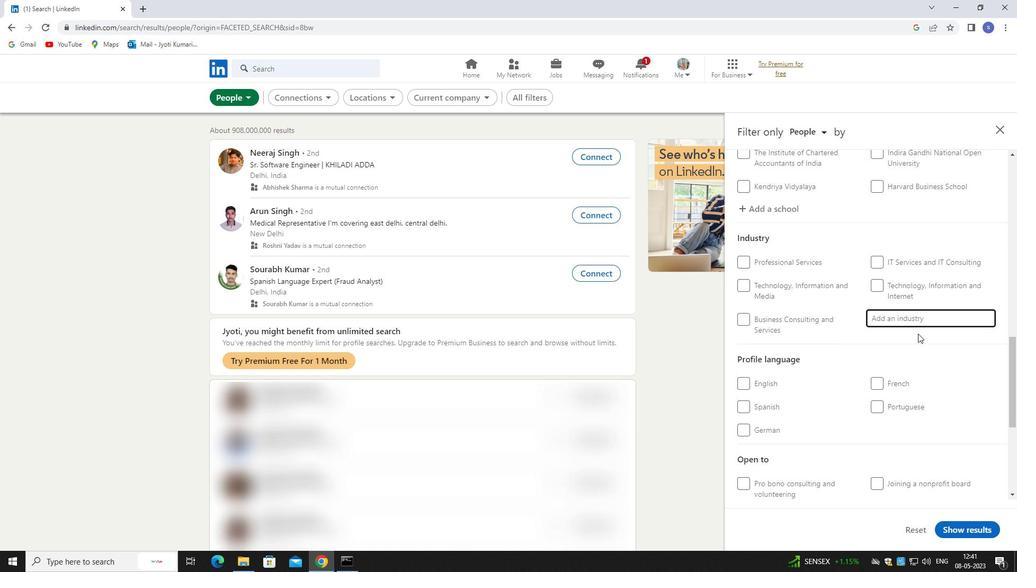 
Action: Key pressed P
Screenshot: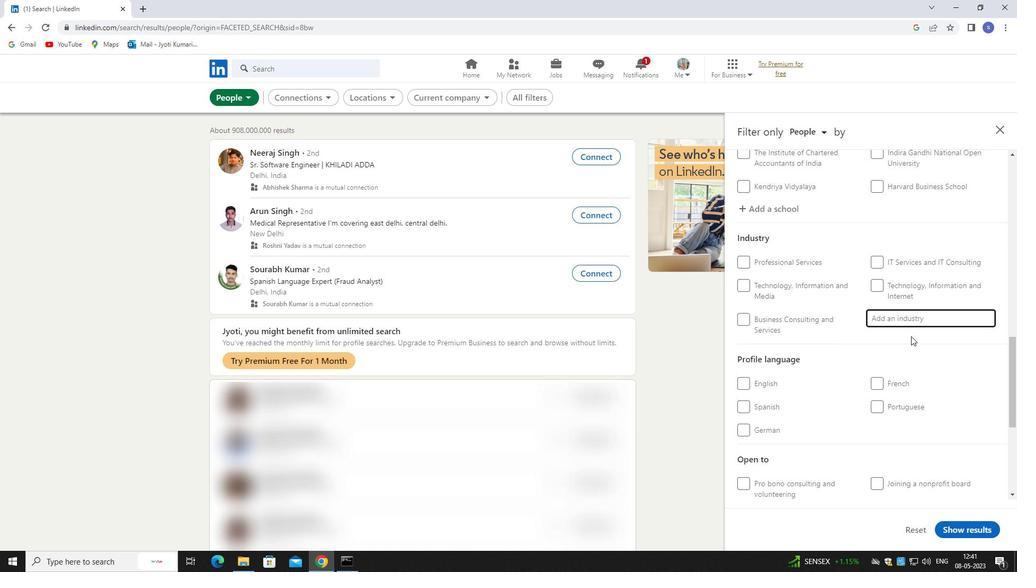 
Action: Mouse moved to (911, 336)
Screenshot: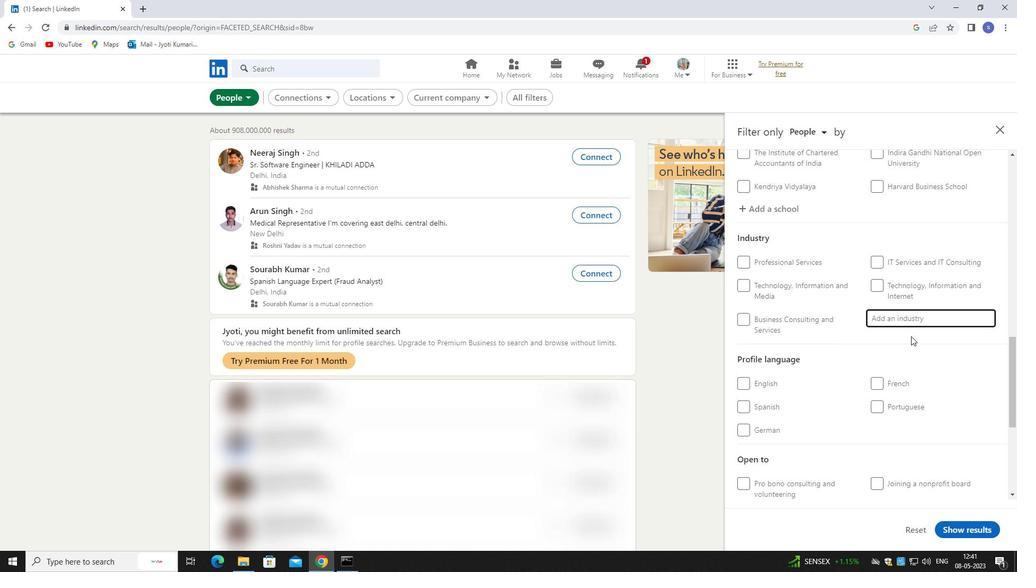 
Action: Key pressed ERSONAL
Screenshot: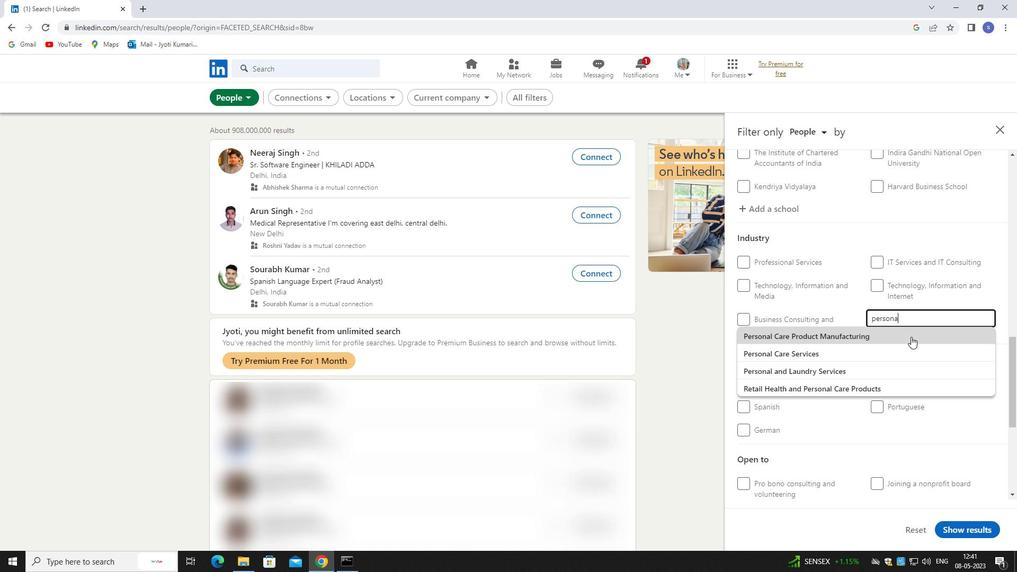 
Action: Mouse moved to (902, 331)
Screenshot: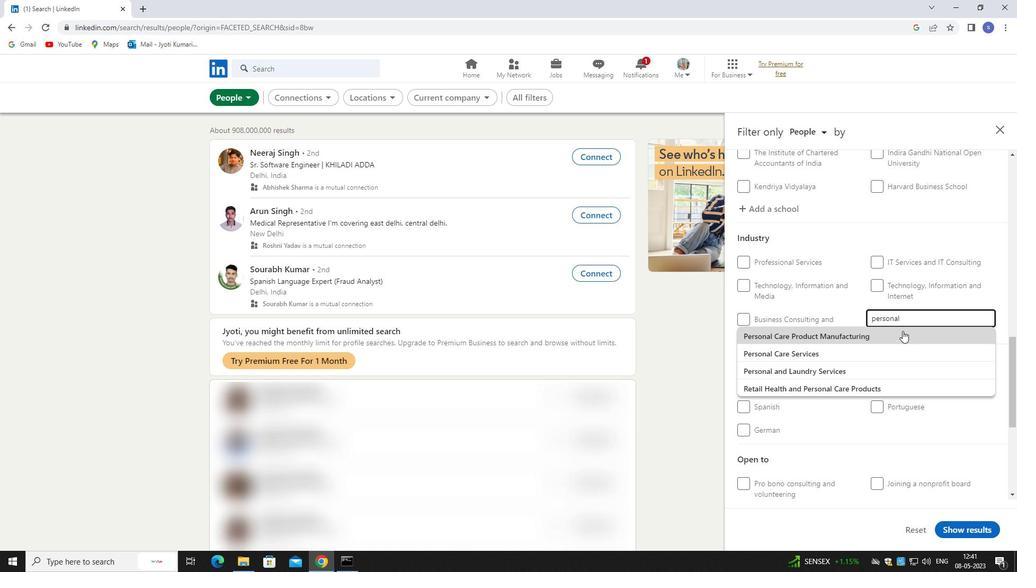 
Action: Mouse pressed left at (902, 331)
Screenshot: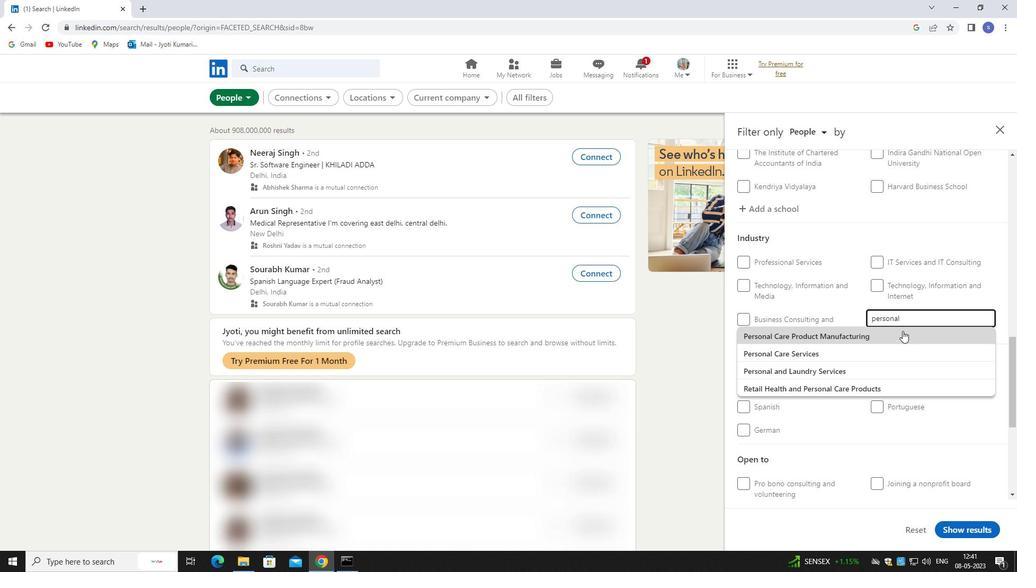 
Action: Mouse moved to (902, 329)
Screenshot: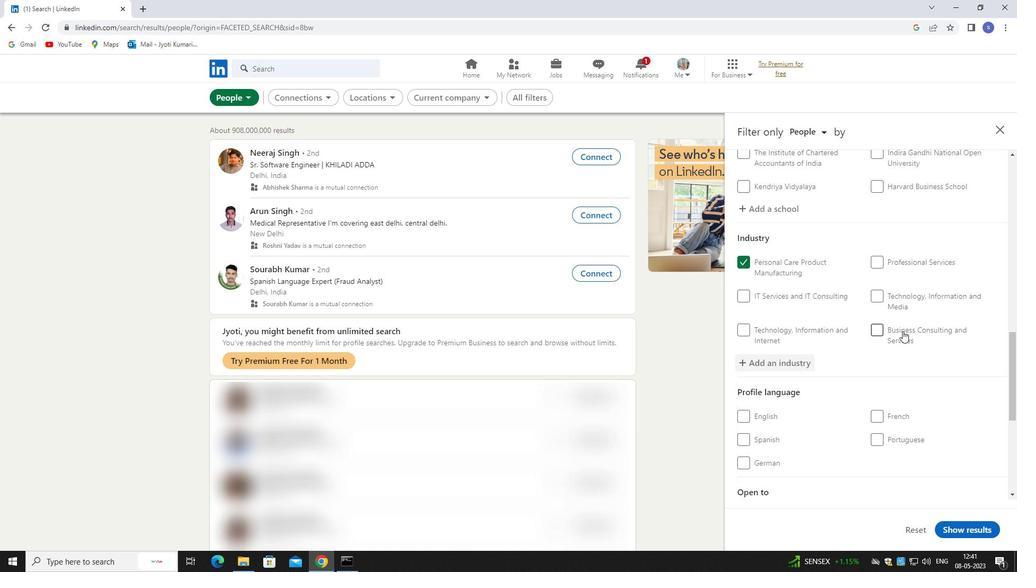 
Action: Mouse scrolled (902, 328) with delta (0, 0)
Screenshot: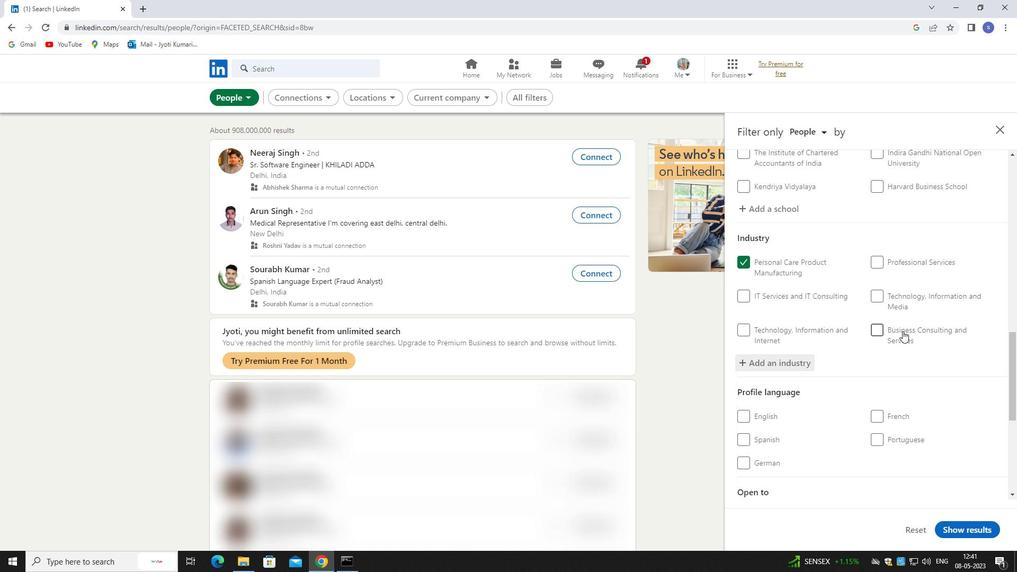 
Action: Mouse scrolled (902, 328) with delta (0, 0)
Screenshot: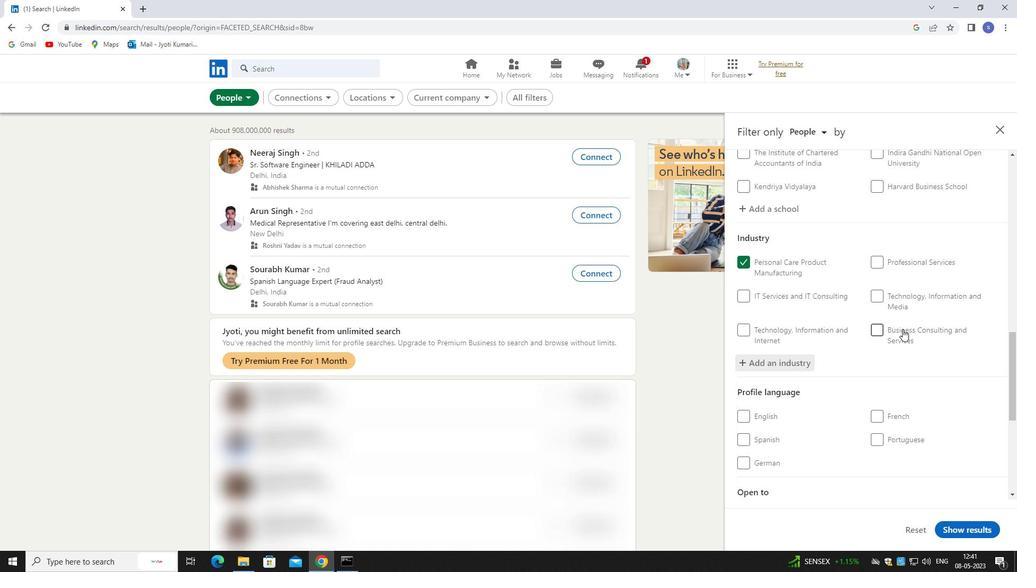 
Action: Mouse scrolled (902, 328) with delta (0, 0)
Screenshot: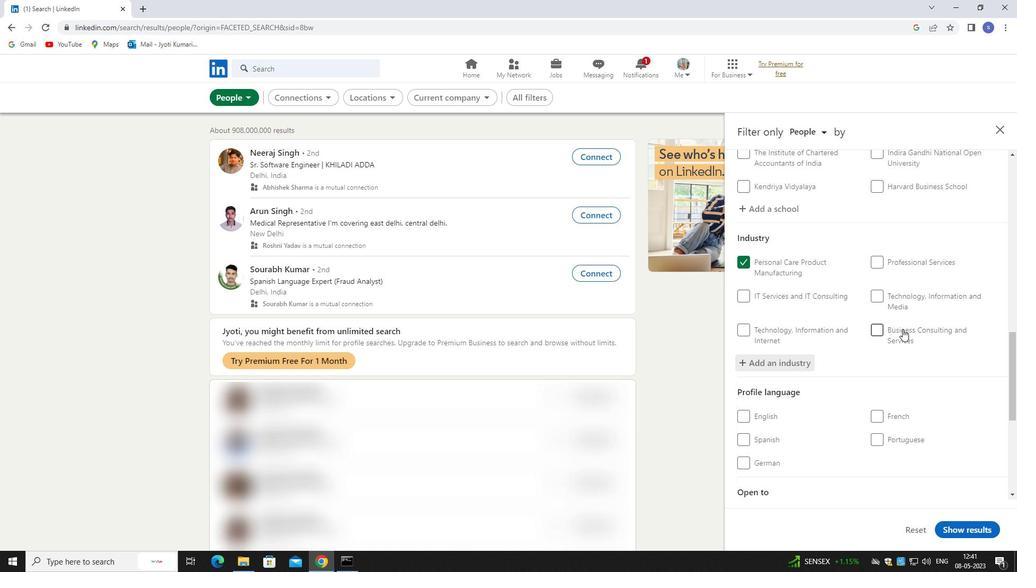 
Action: Mouse moved to (877, 282)
Screenshot: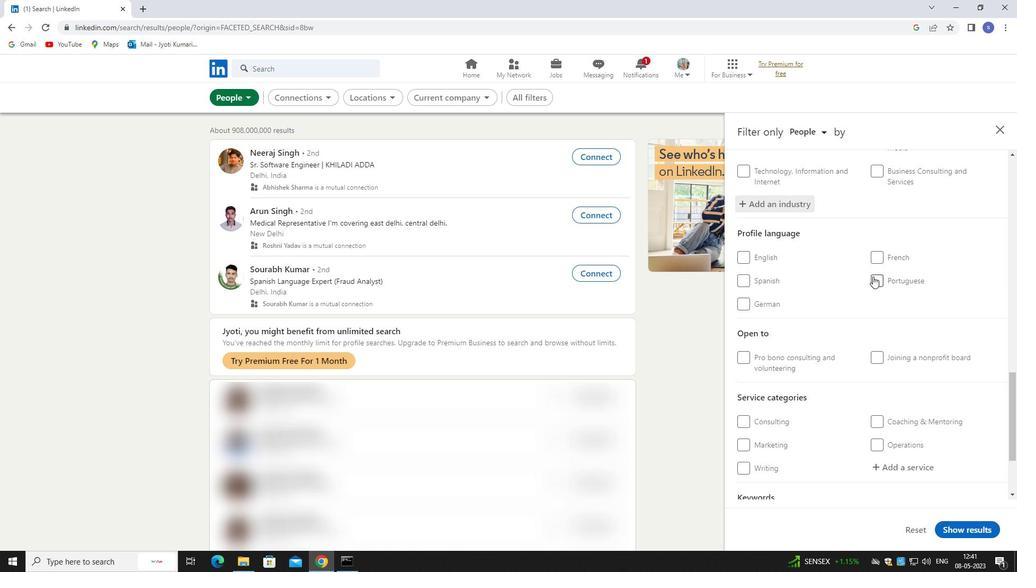 
Action: Mouse pressed left at (877, 282)
Screenshot: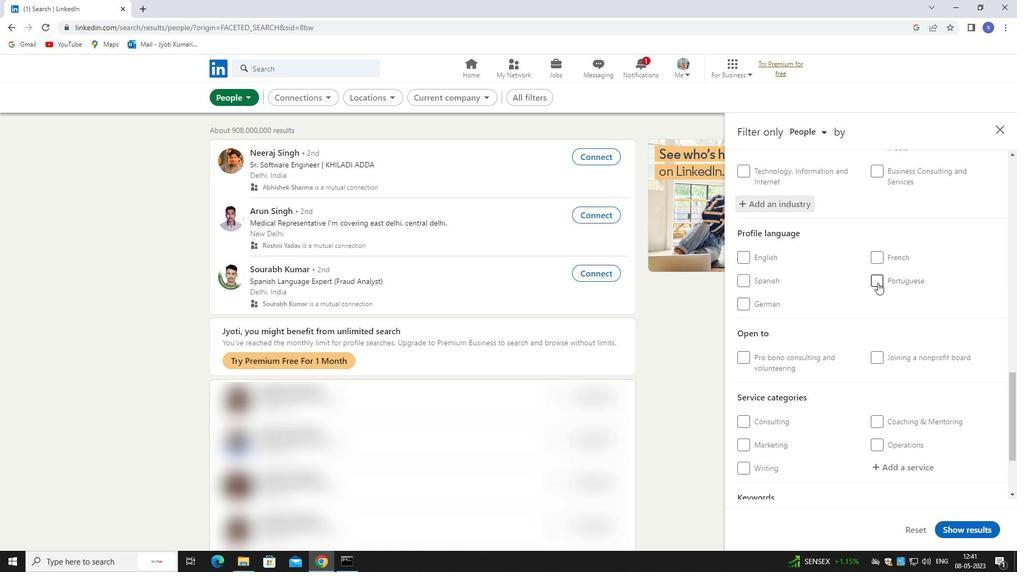 
Action: Mouse moved to (878, 286)
Screenshot: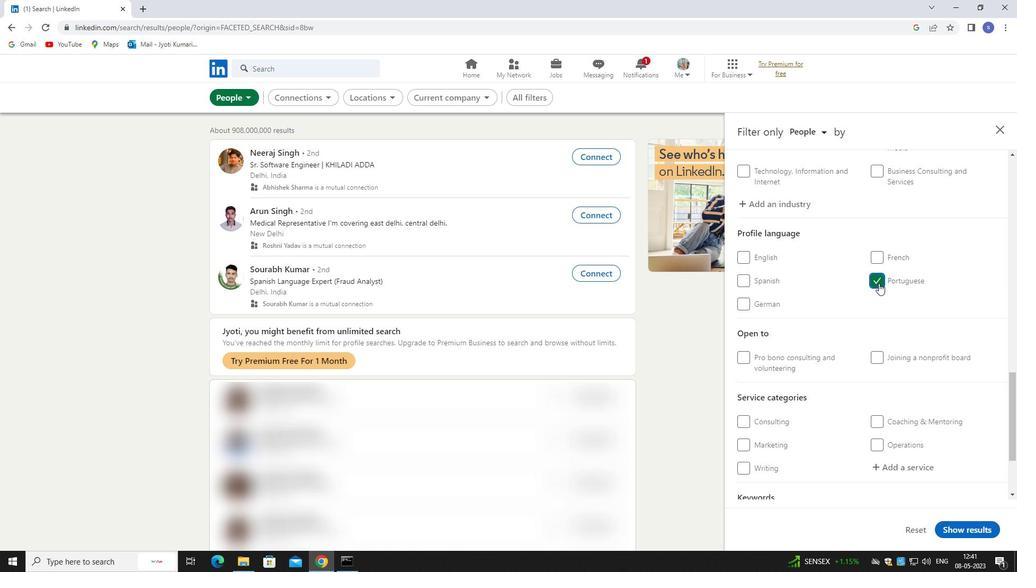 
Action: Mouse scrolled (878, 286) with delta (0, 0)
Screenshot: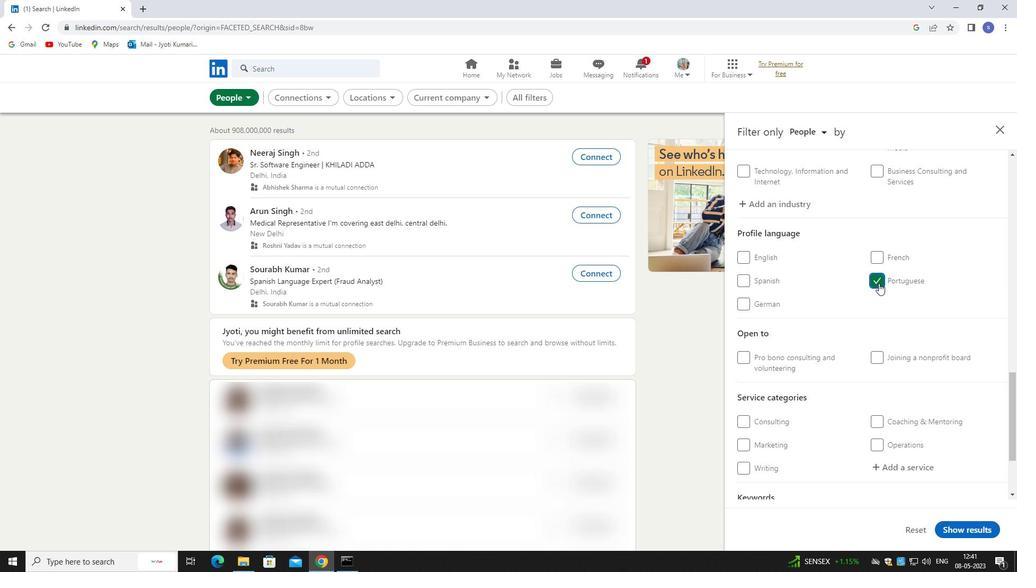 
Action: Mouse moved to (881, 299)
Screenshot: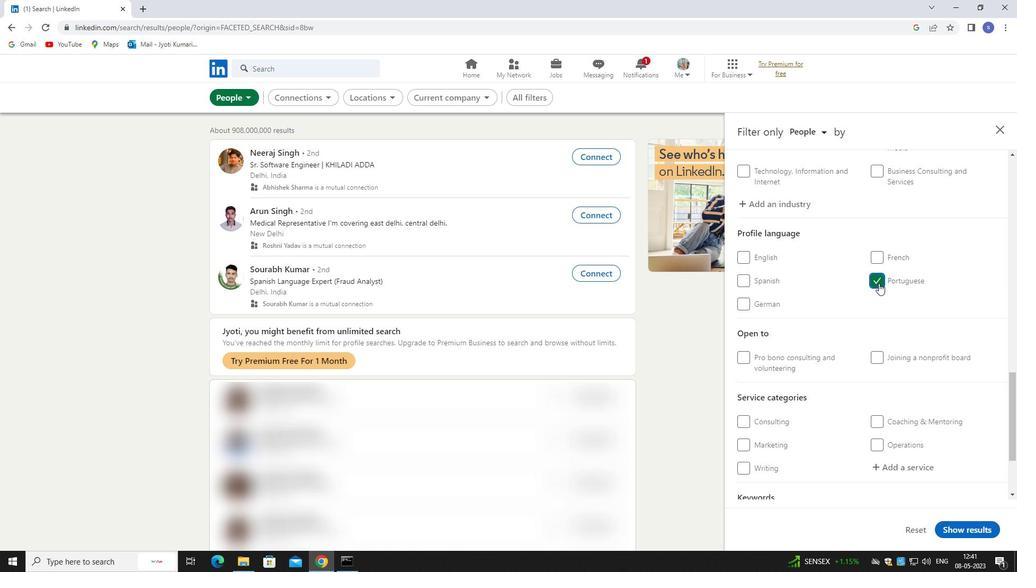 
Action: Mouse scrolled (881, 298) with delta (0, 0)
Screenshot: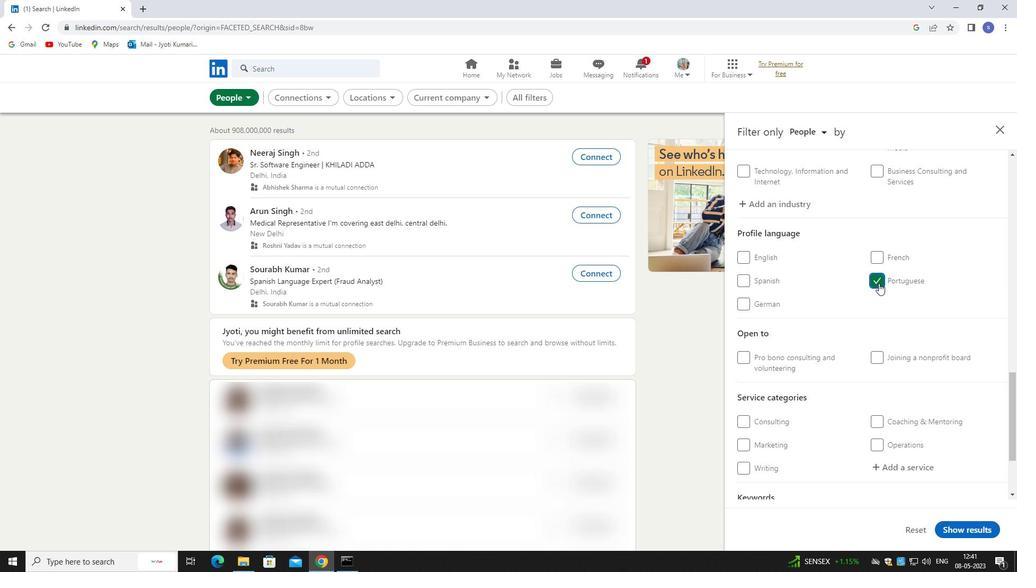 
Action: Mouse moved to (886, 315)
Screenshot: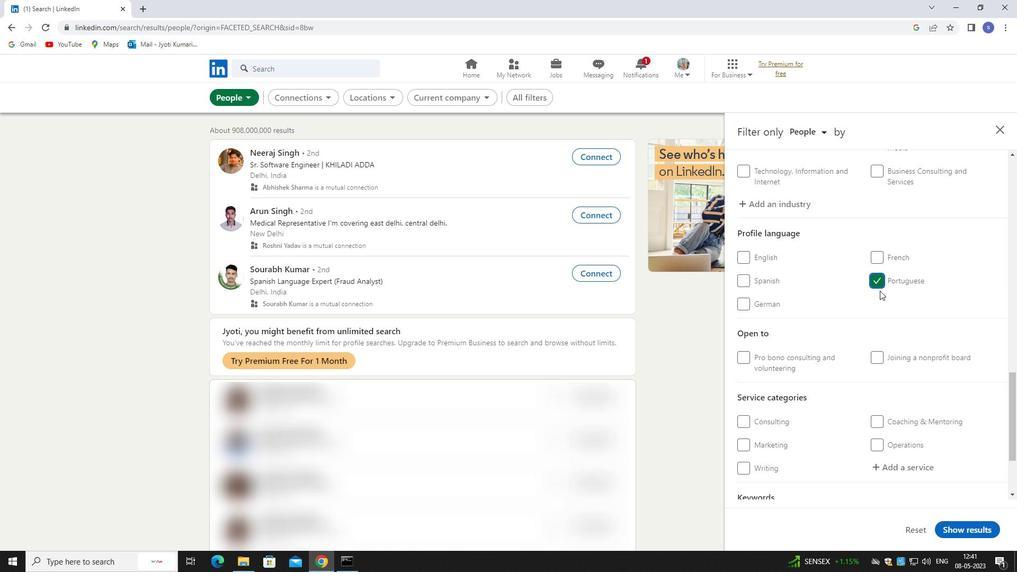 
Action: Mouse scrolled (886, 314) with delta (0, 0)
Screenshot: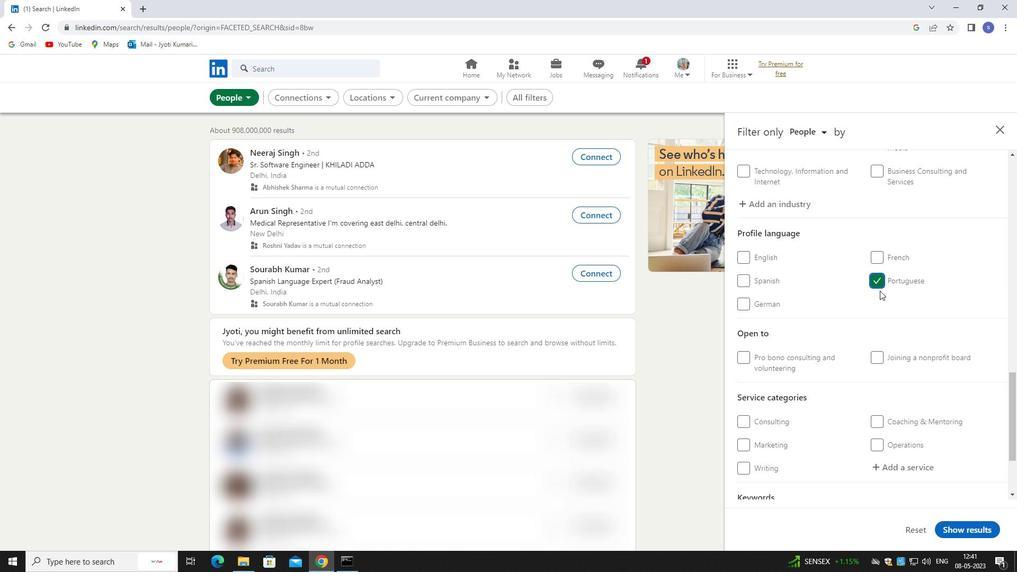 
Action: Mouse moved to (904, 354)
Screenshot: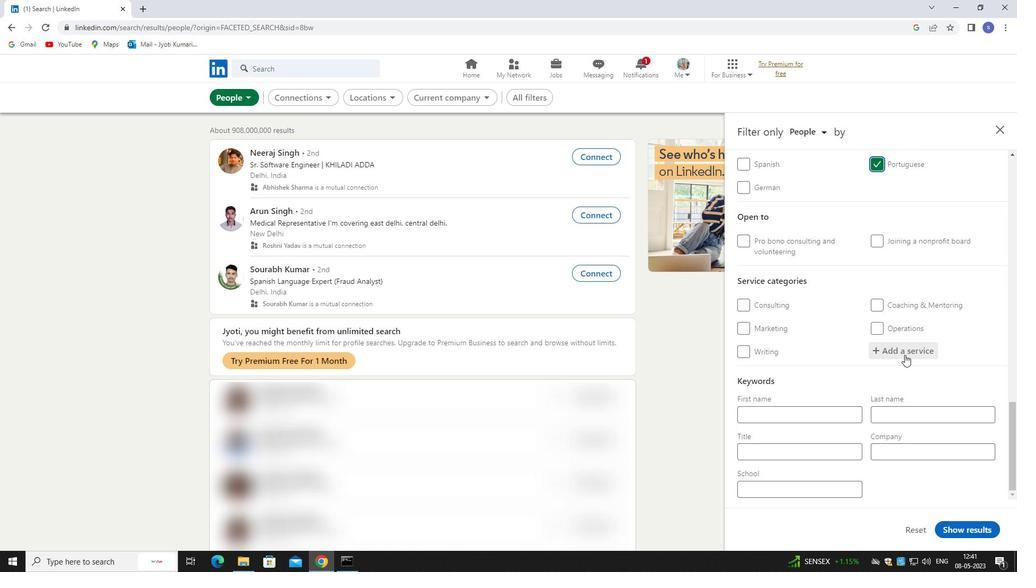 
Action: Mouse pressed left at (904, 354)
Screenshot: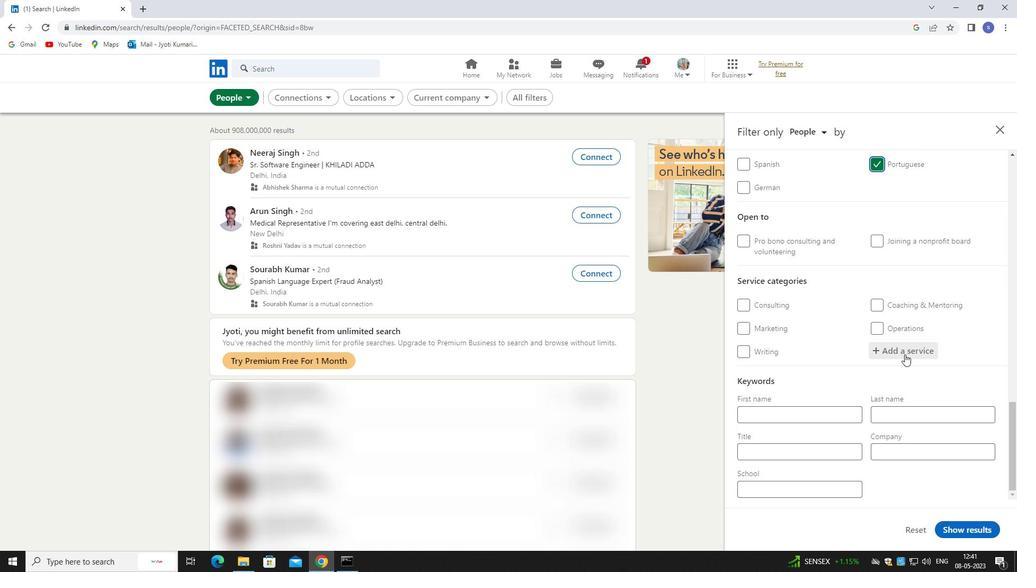 
Action: Mouse moved to (902, 355)
Screenshot: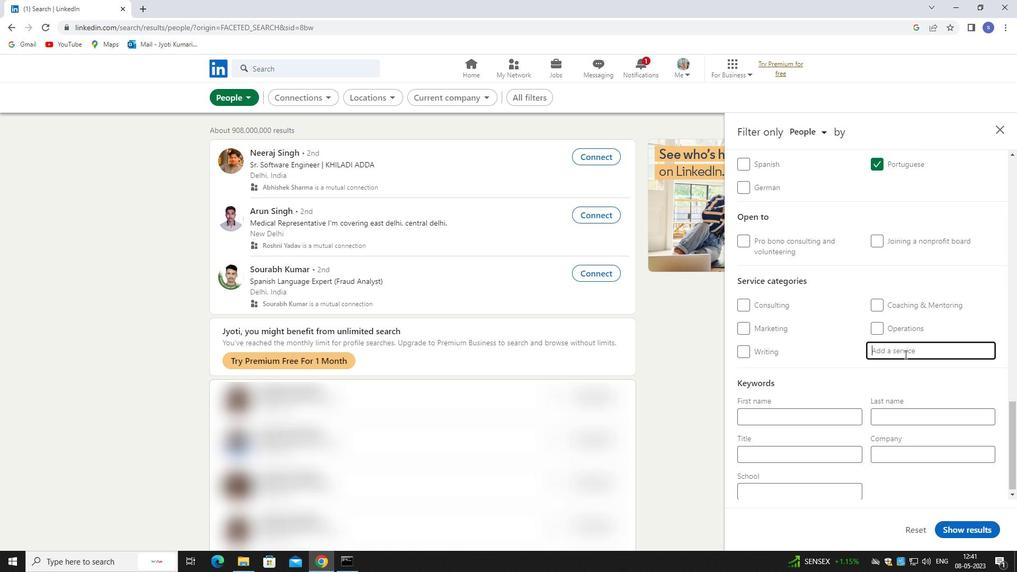 
Action: Key pressed EDITING
Screenshot: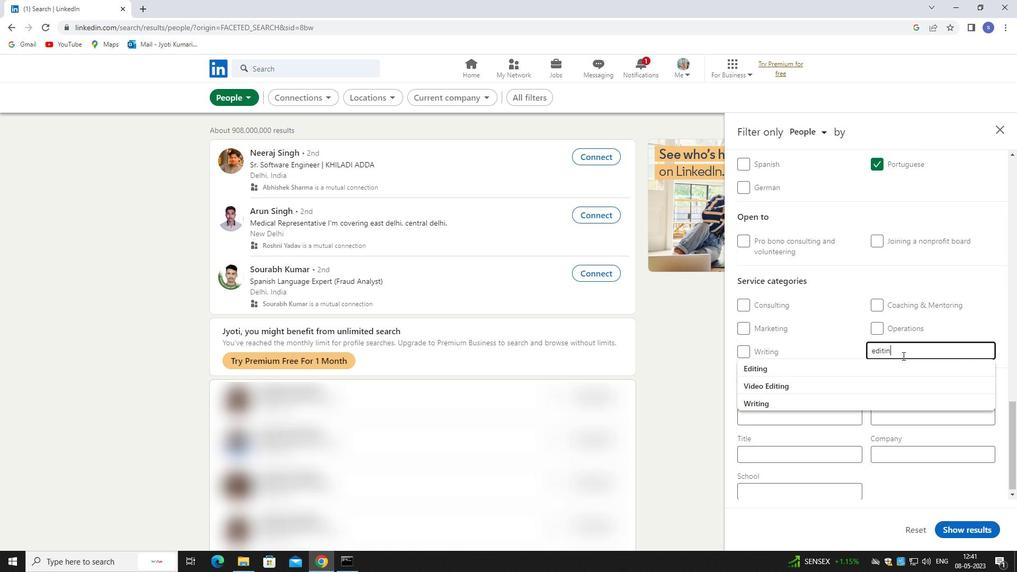 
Action: Mouse moved to (895, 366)
Screenshot: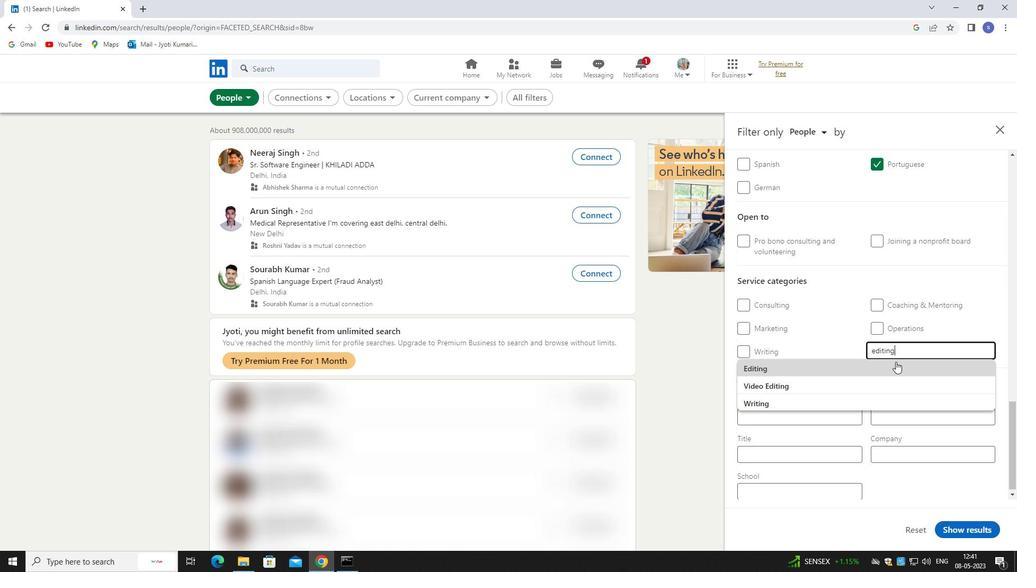 
Action: Mouse pressed left at (895, 366)
Screenshot: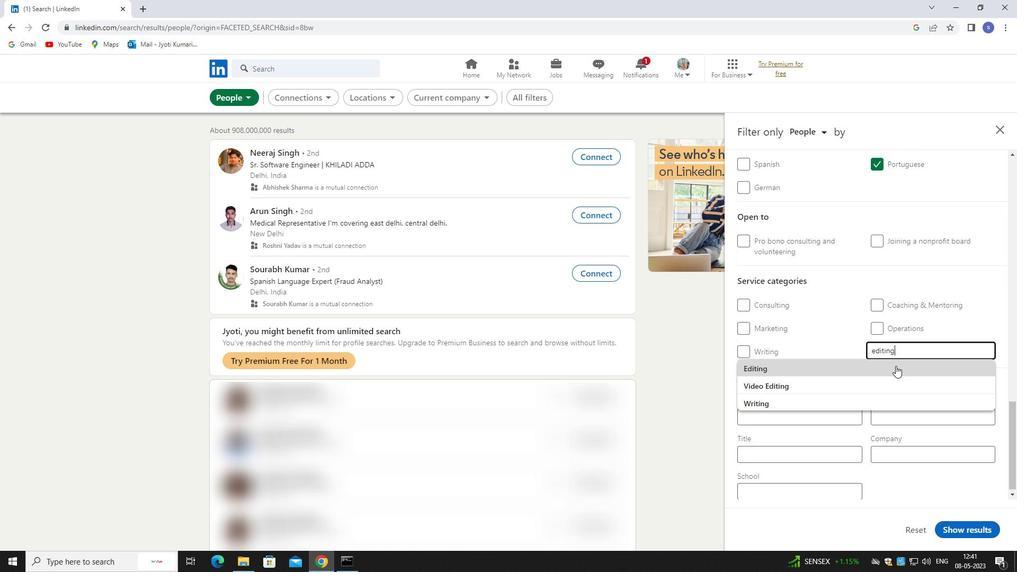 
Action: Mouse moved to (894, 369)
Screenshot: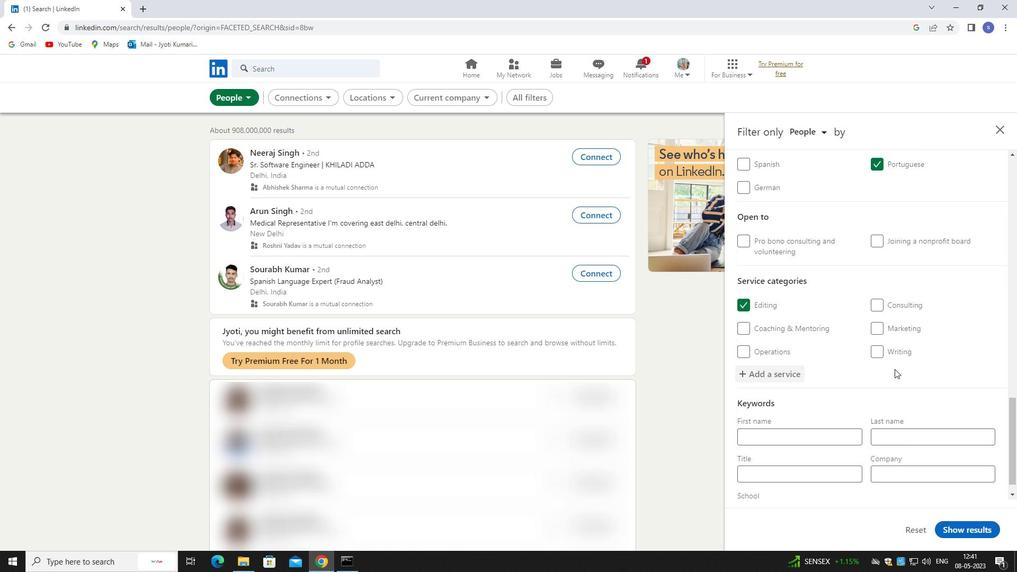 
Action: Mouse scrolled (894, 369) with delta (0, 0)
Screenshot: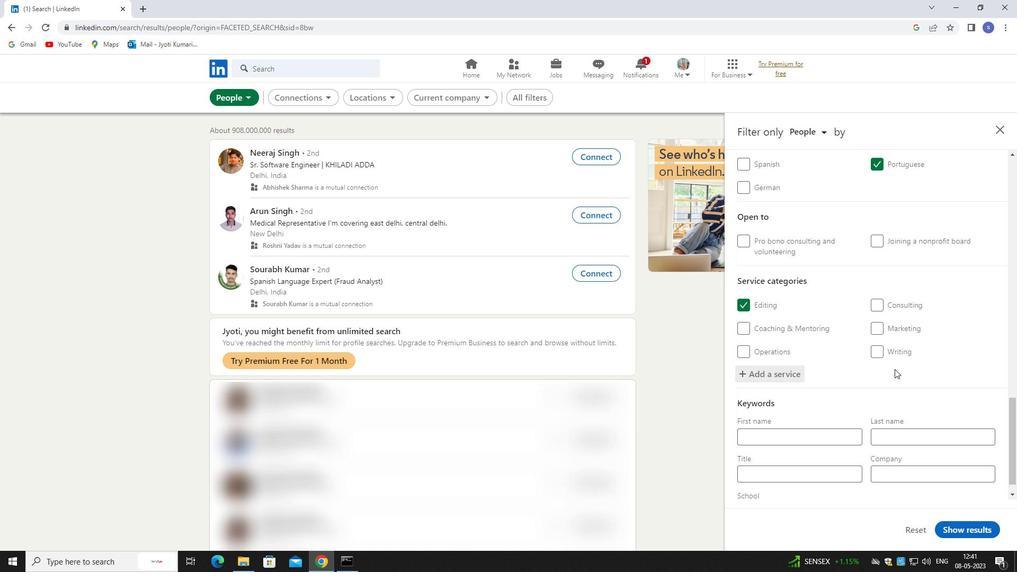 
Action: Mouse moved to (892, 373)
Screenshot: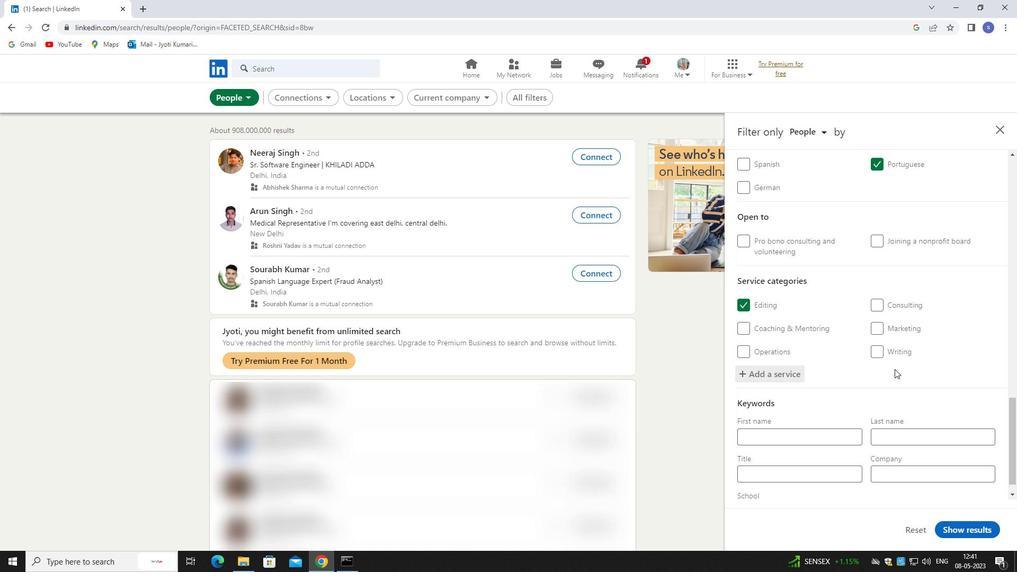 
Action: Mouse scrolled (892, 372) with delta (0, 0)
Screenshot: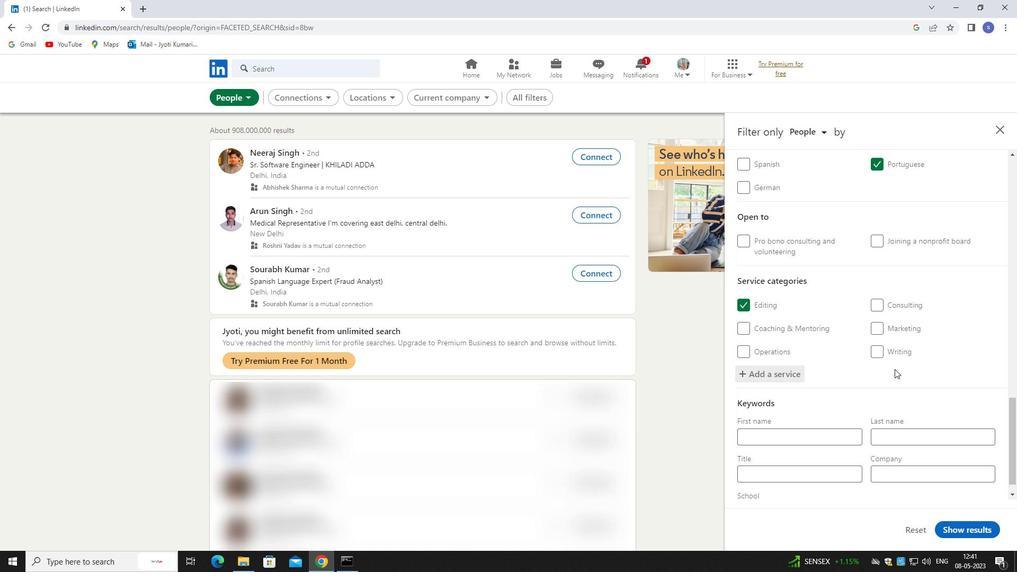 
Action: Mouse moved to (891, 376)
Screenshot: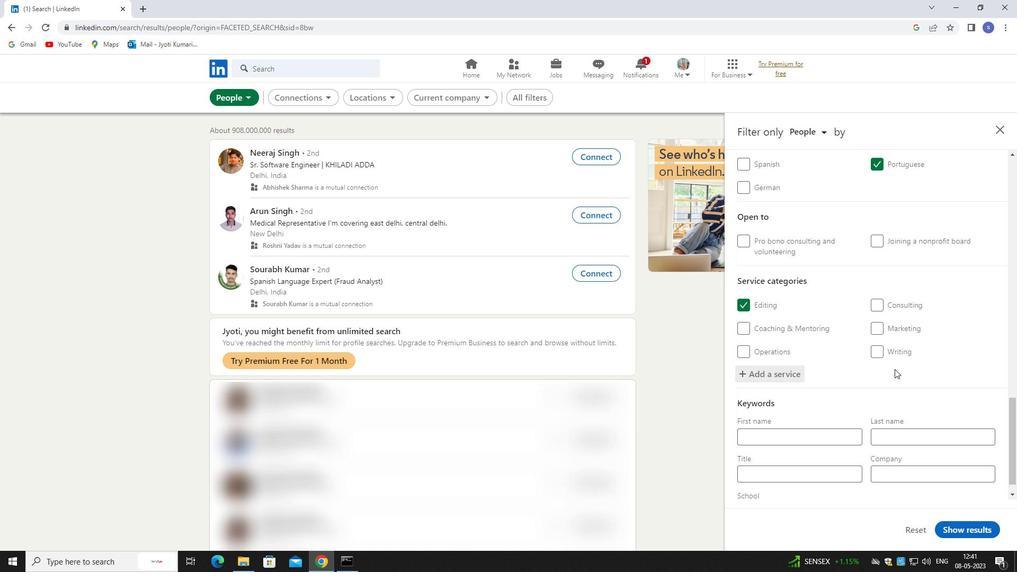 
Action: Mouse scrolled (891, 376) with delta (0, 0)
Screenshot: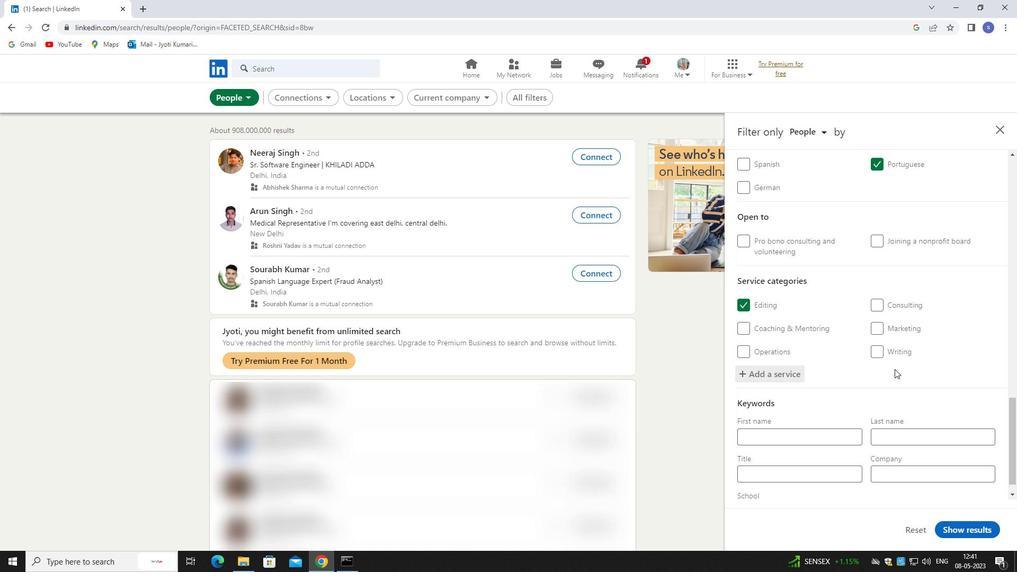 
Action: Mouse moved to (832, 450)
Screenshot: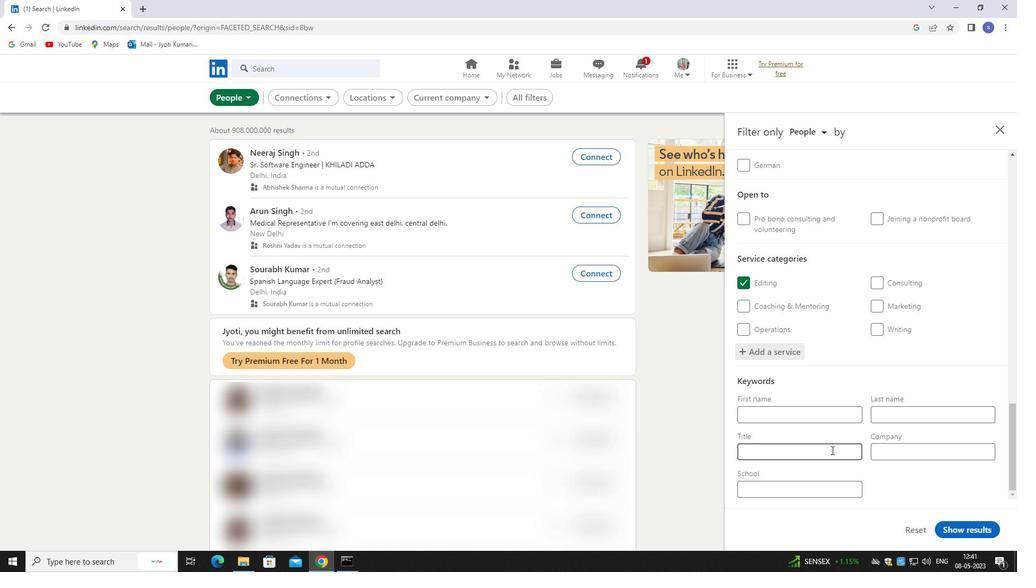 
Action: Mouse pressed left at (832, 450)
Screenshot: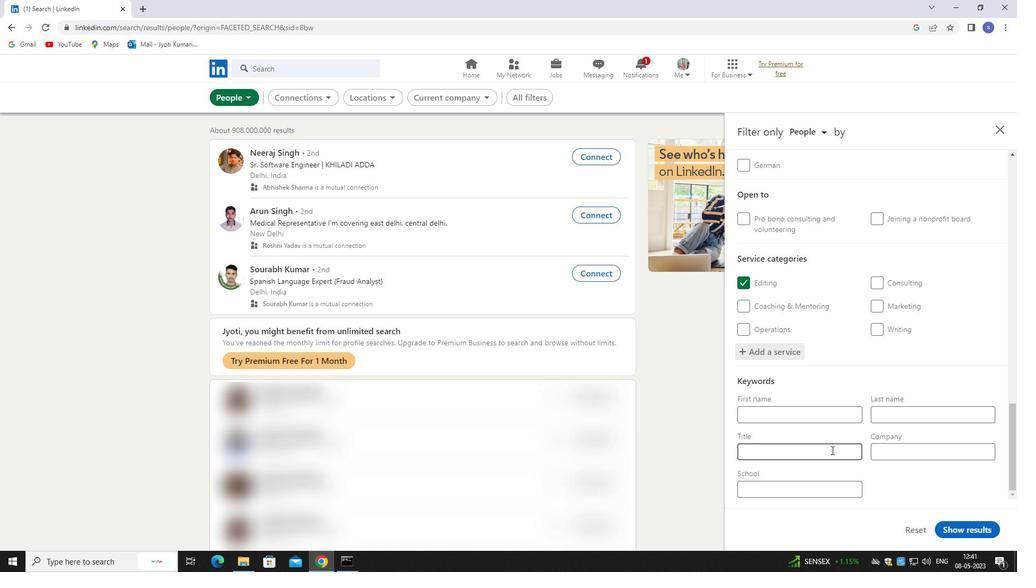 
Action: Mouse moved to (830, 450)
Screenshot: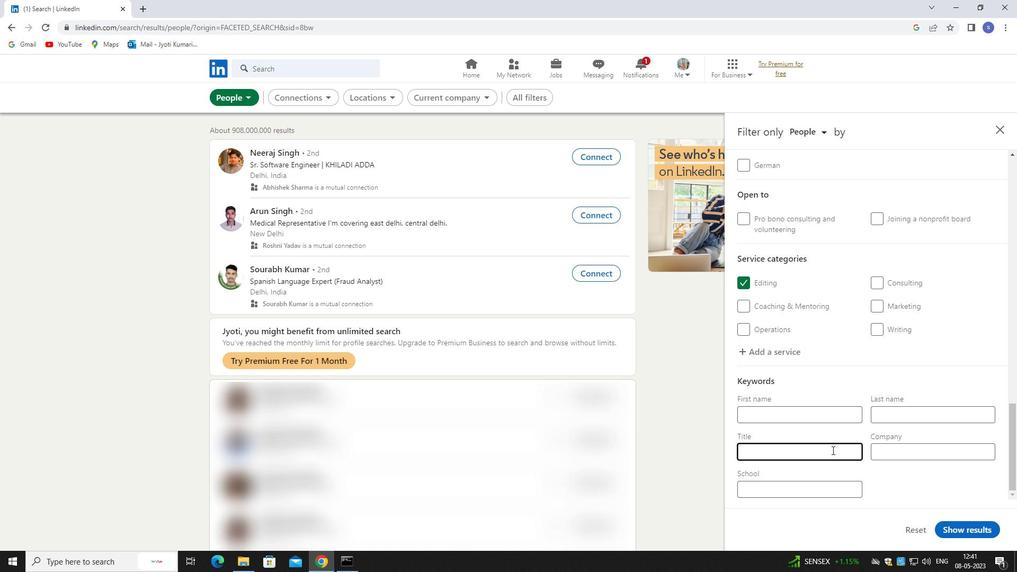 
Action: Key pressed <Key.shift>OVER<Key.shift>S<Key.backspace>SEER
Screenshot: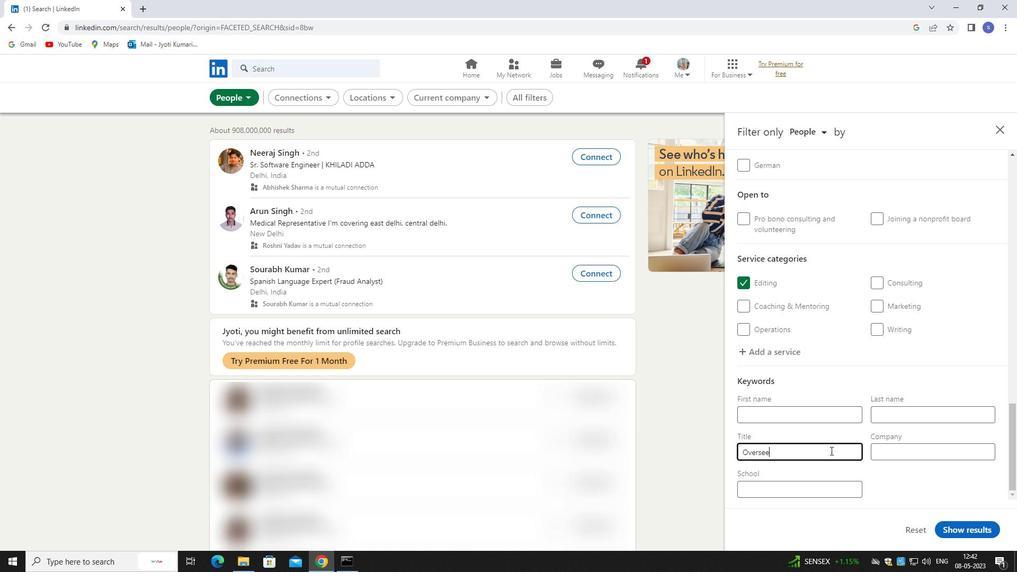 
Action: Mouse moved to (960, 526)
Screenshot: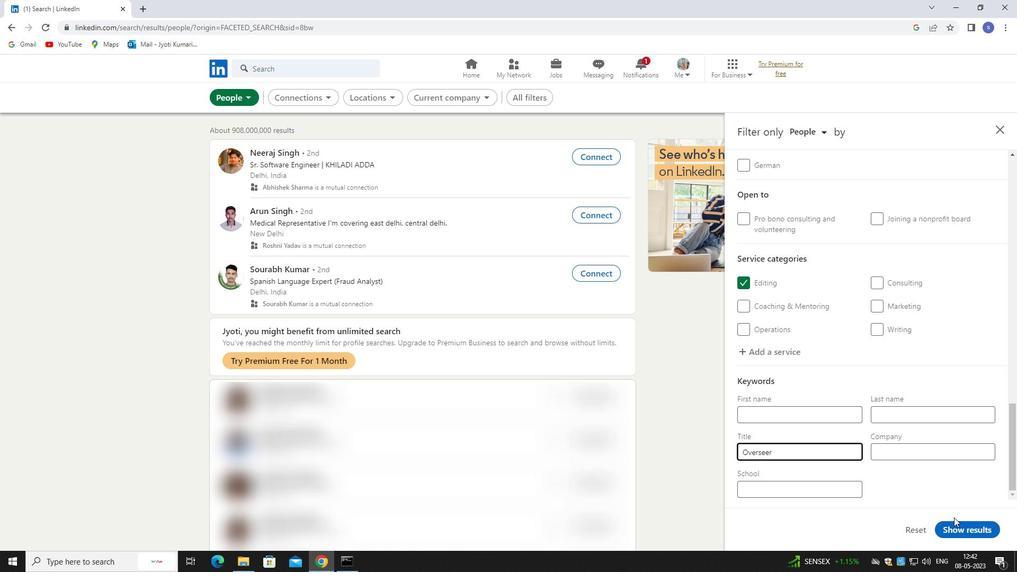 
Action: Mouse pressed left at (960, 526)
Screenshot: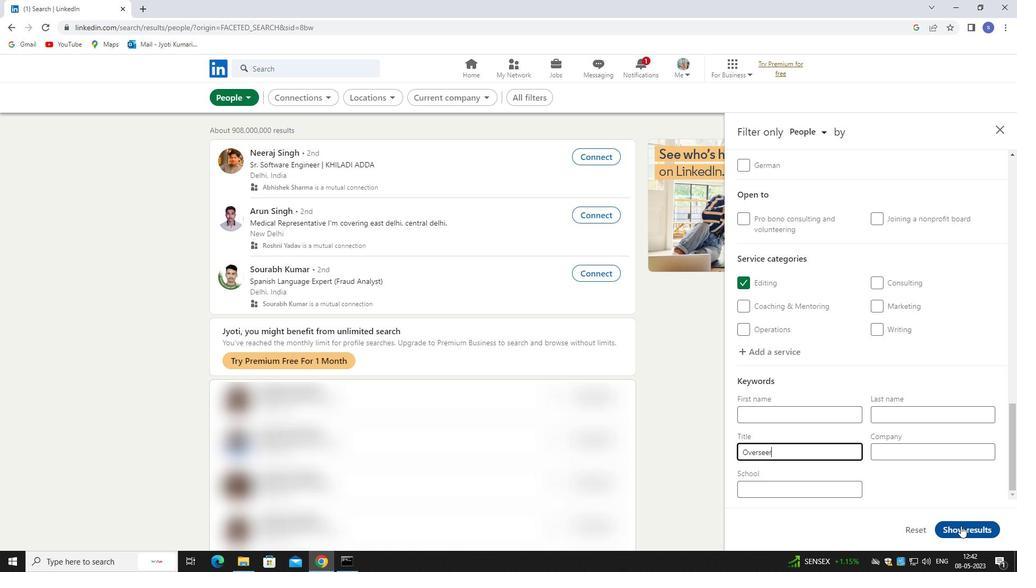 
Action: Mouse moved to (962, 527)
Screenshot: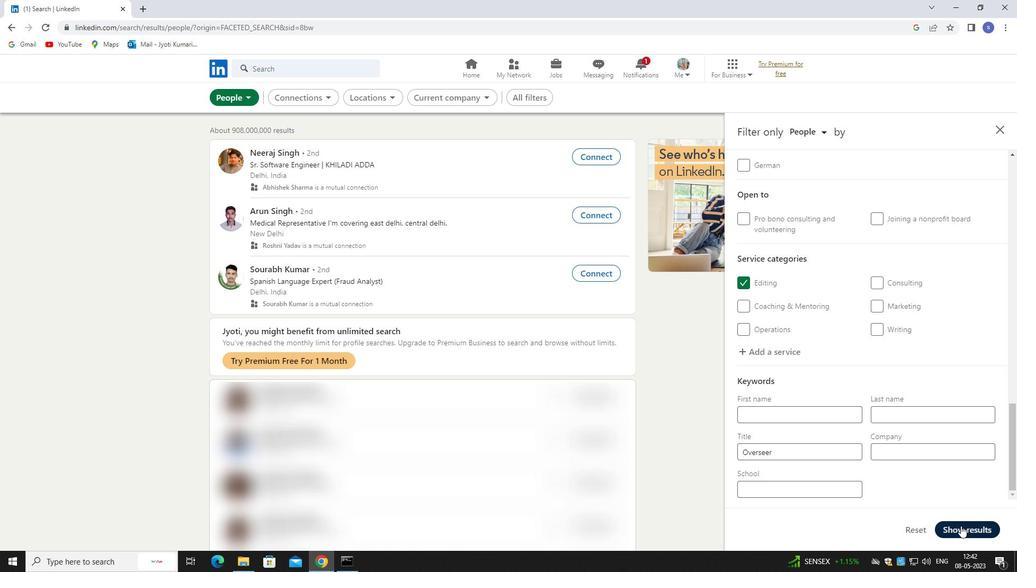 
